 Task: Locate the nearest public gardens to Atlanta, Georgia, and Birmingham, Alabama.
Action: Mouse moved to (203, 105)
Screenshot: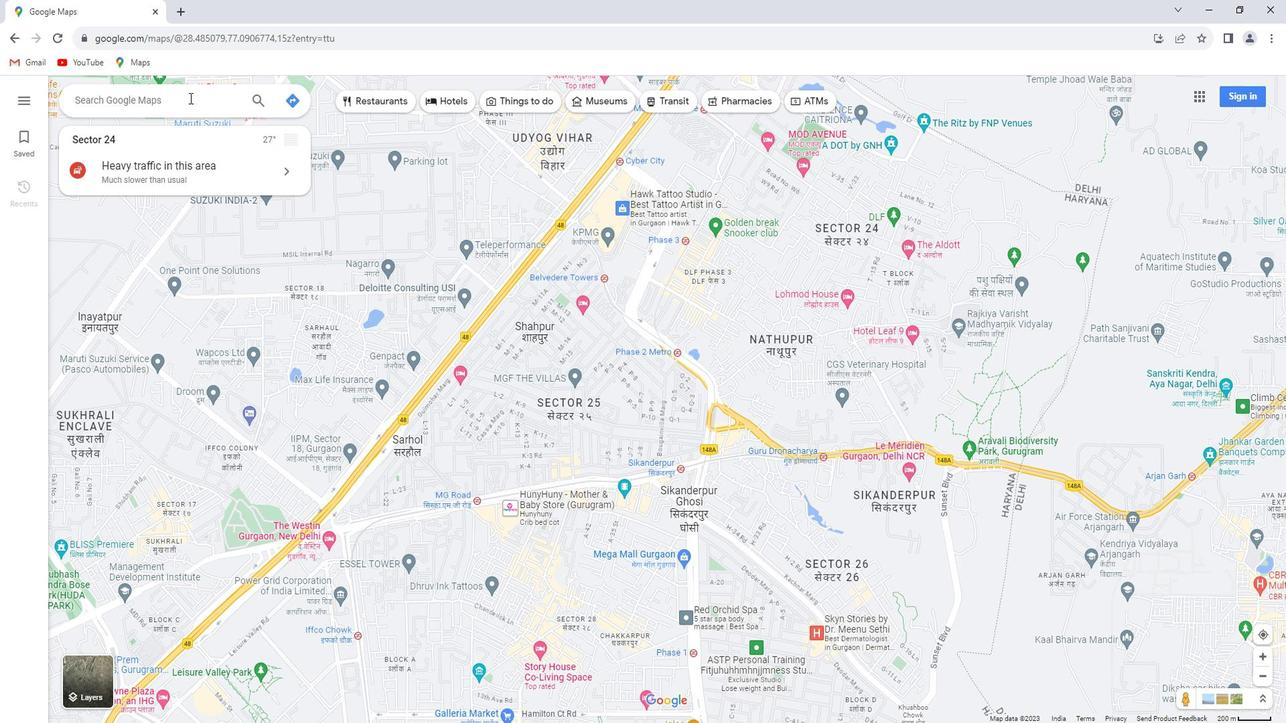 
Action: Key pressed <Key.shift>Atlantaa,<Key.space><Key.shift>Georgia<Key.enter>
Screenshot: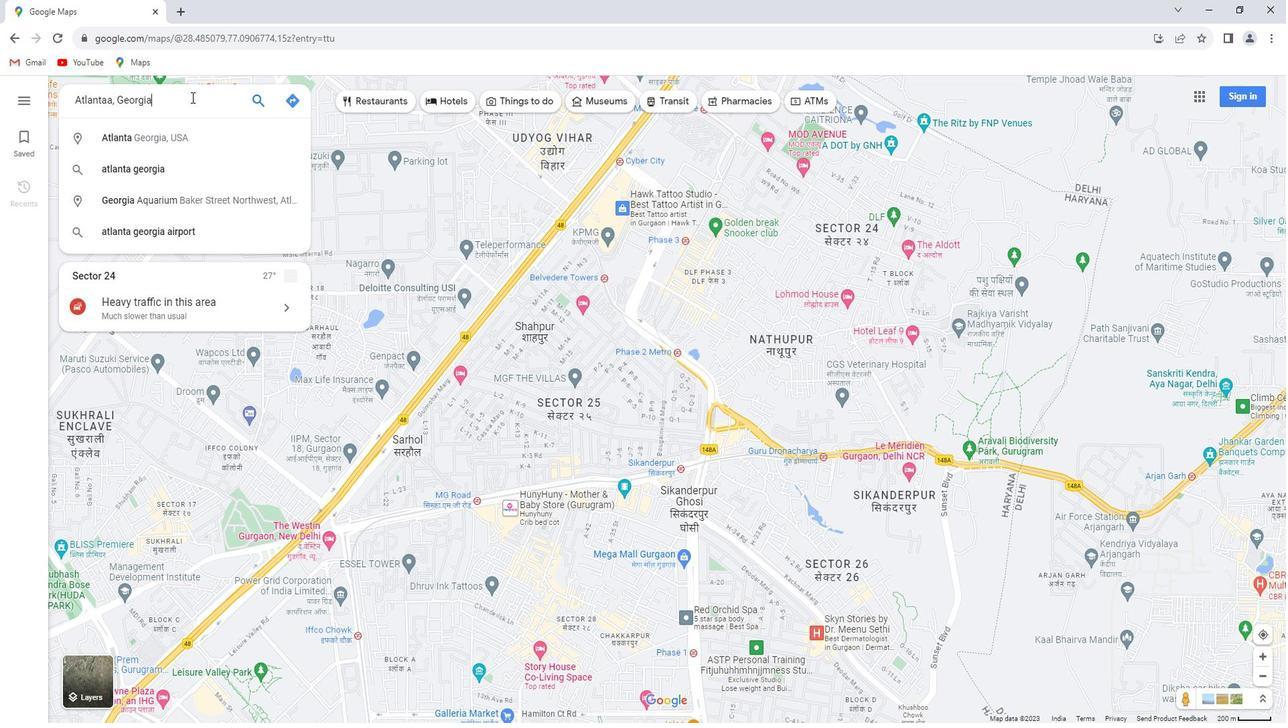 
Action: Mouse moved to (193, 336)
Screenshot: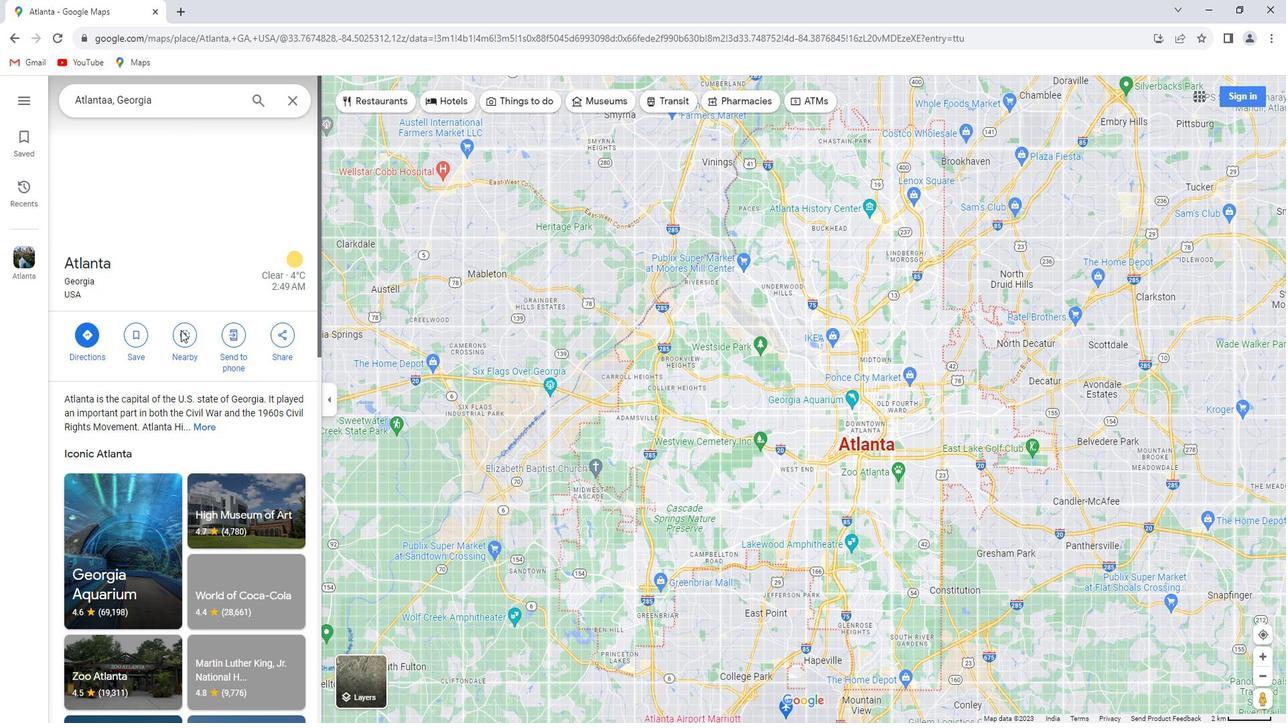
Action: Mouse pressed left at (193, 336)
Screenshot: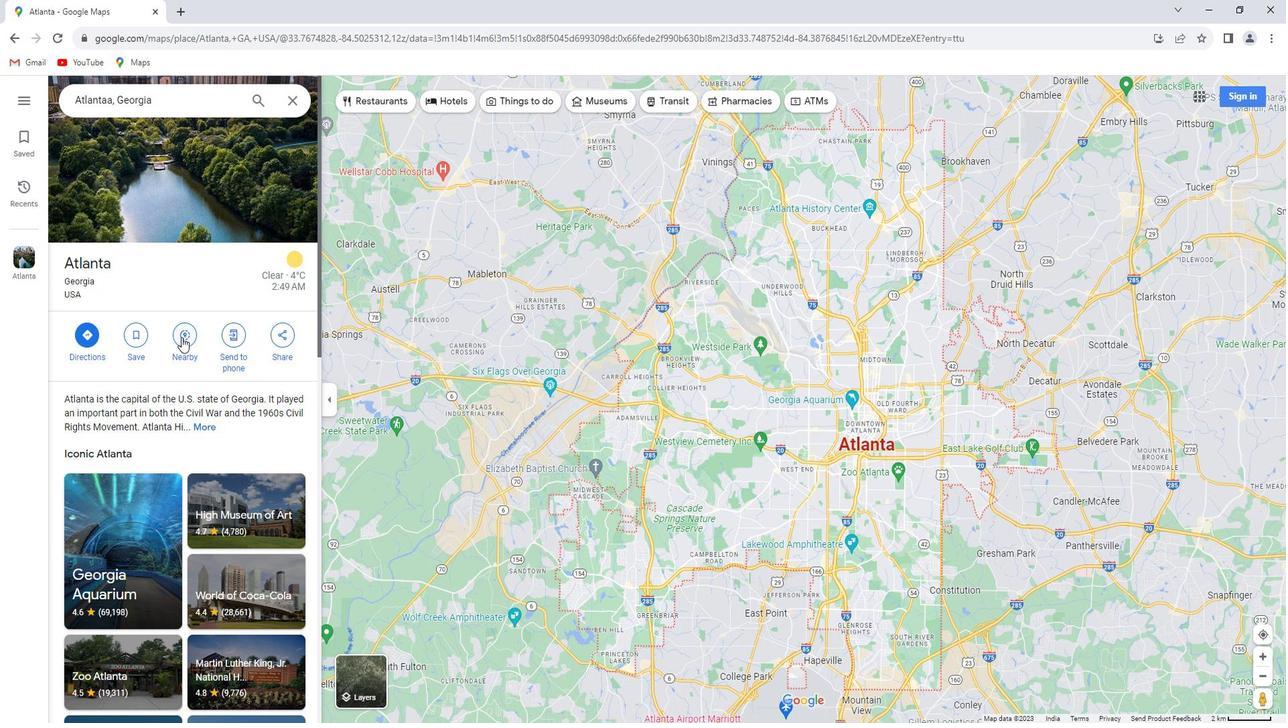 
Action: Key pressed public<Key.space>gardens
Screenshot: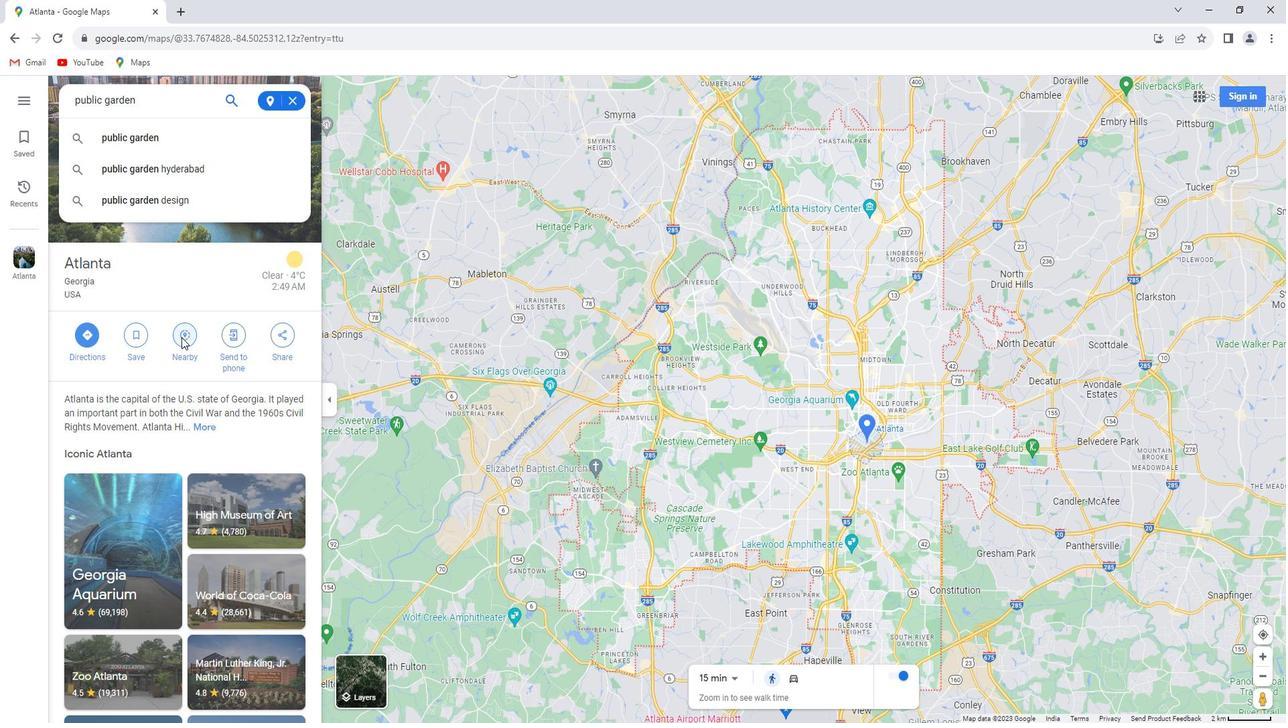 
Action: Mouse moved to (194, 340)
Screenshot: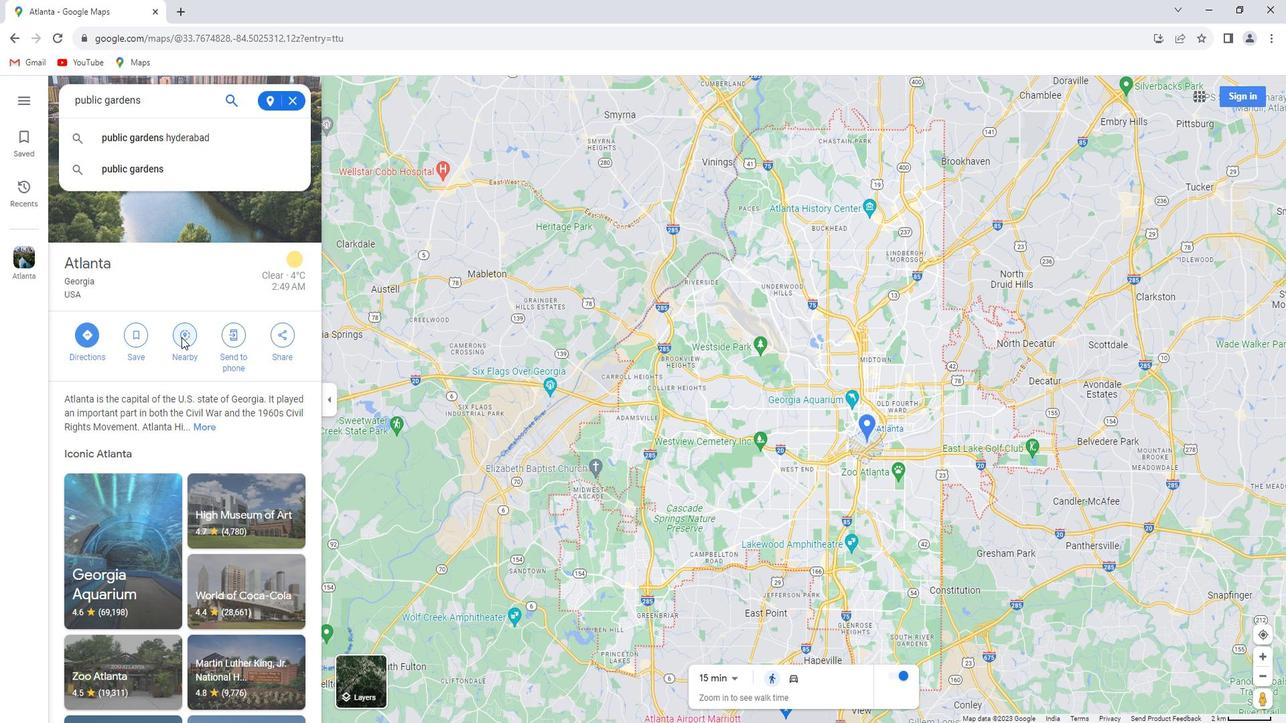 
Action: Key pressed <Key.enter>
Screenshot: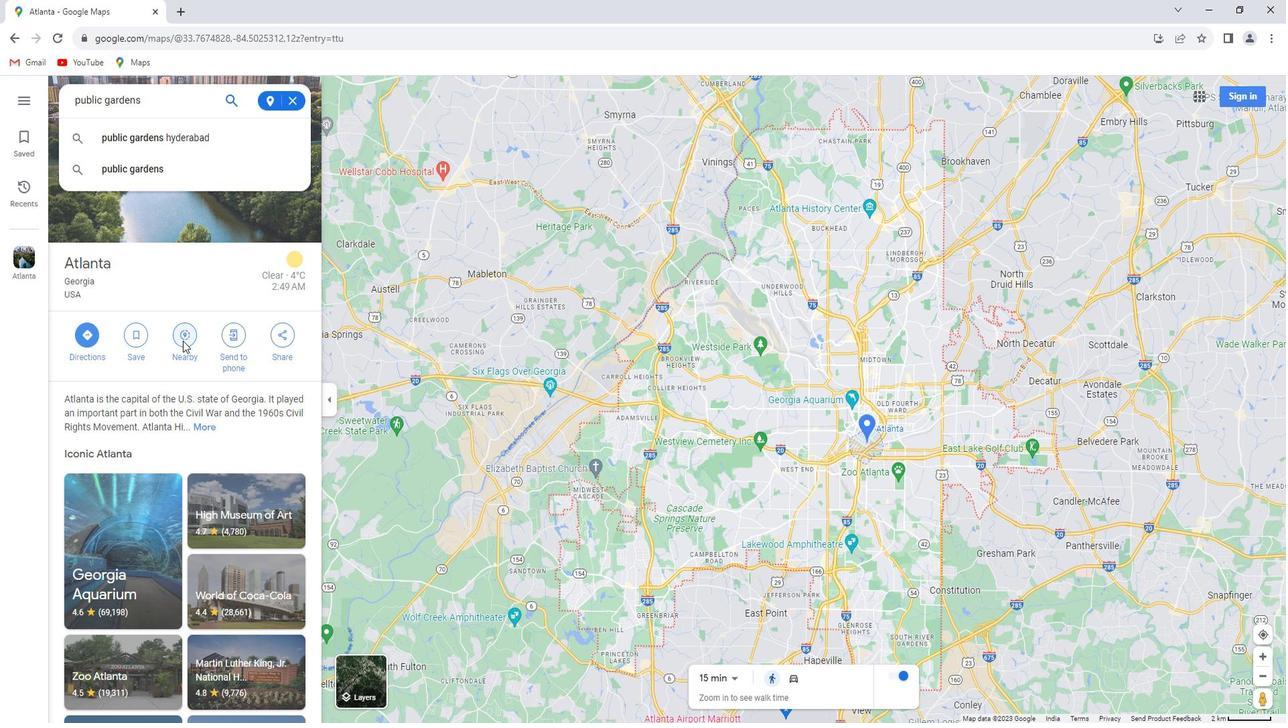 
Action: Mouse moved to (193, 350)
Screenshot: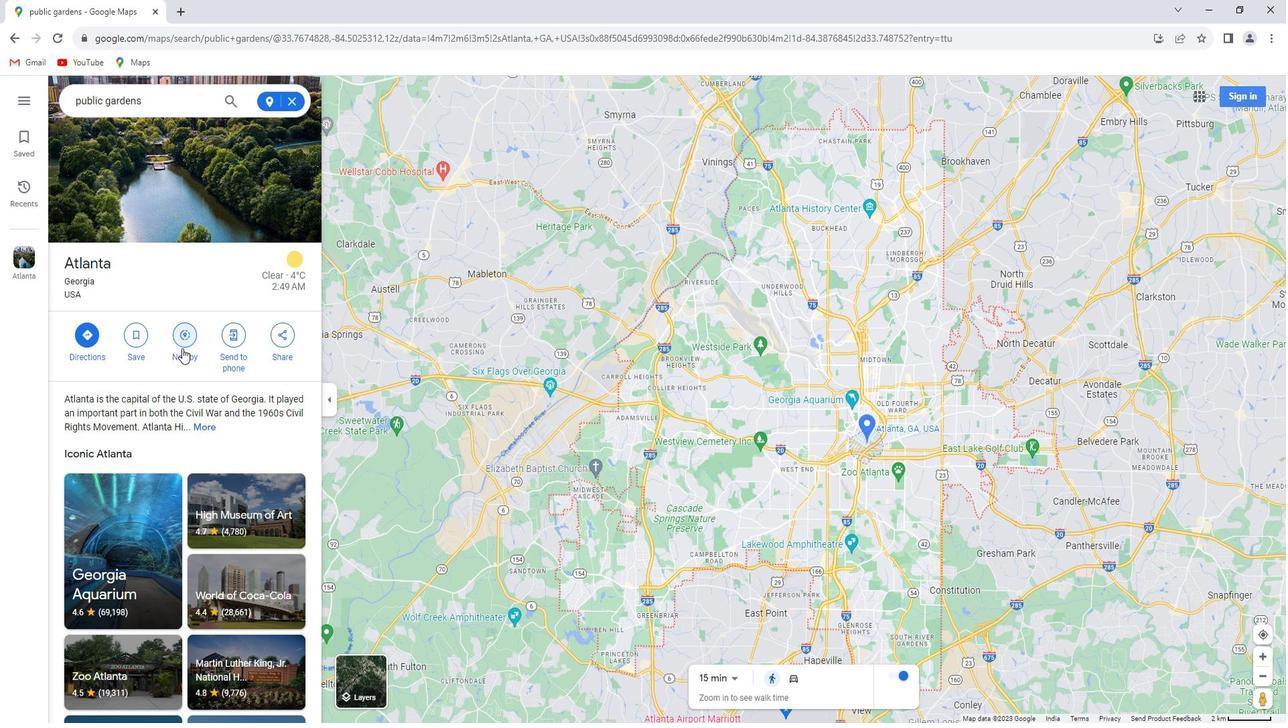 
Action: Mouse scrolled (193, 349) with delta (0, 0)
Screenshot: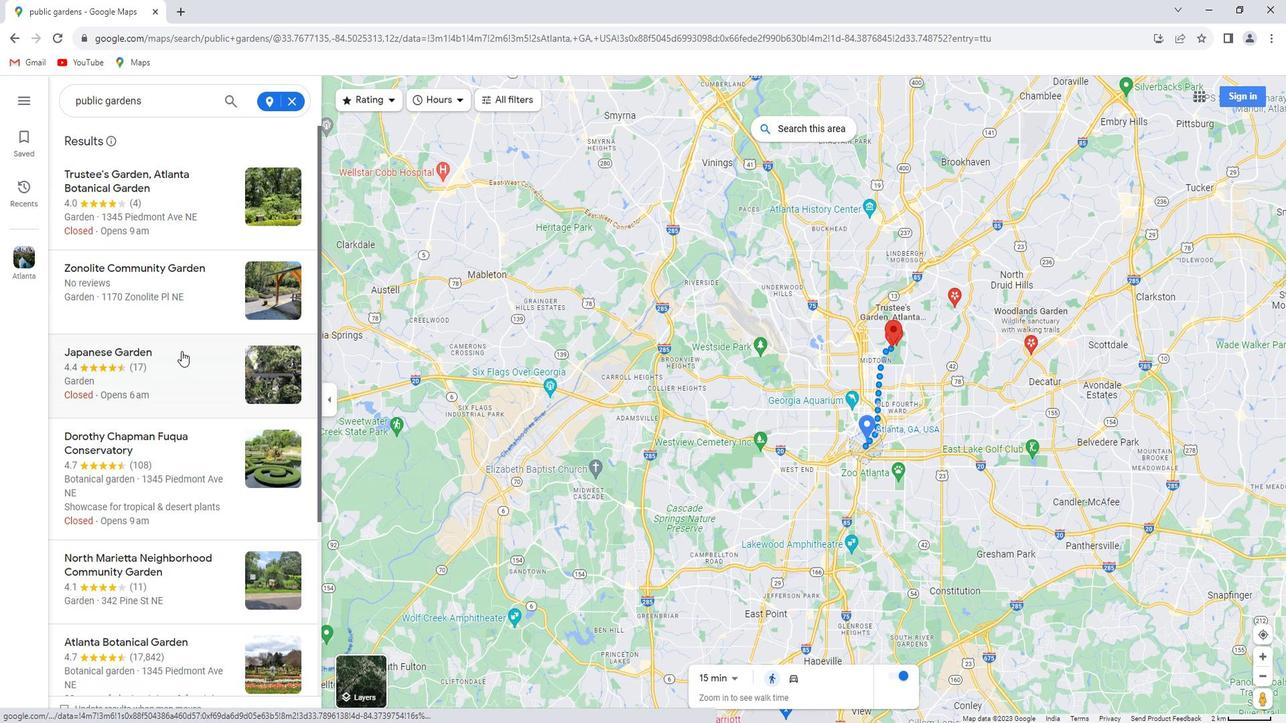 
Action: Mouse scrolled (193, 349) with delta (0, 0)
Screenshot: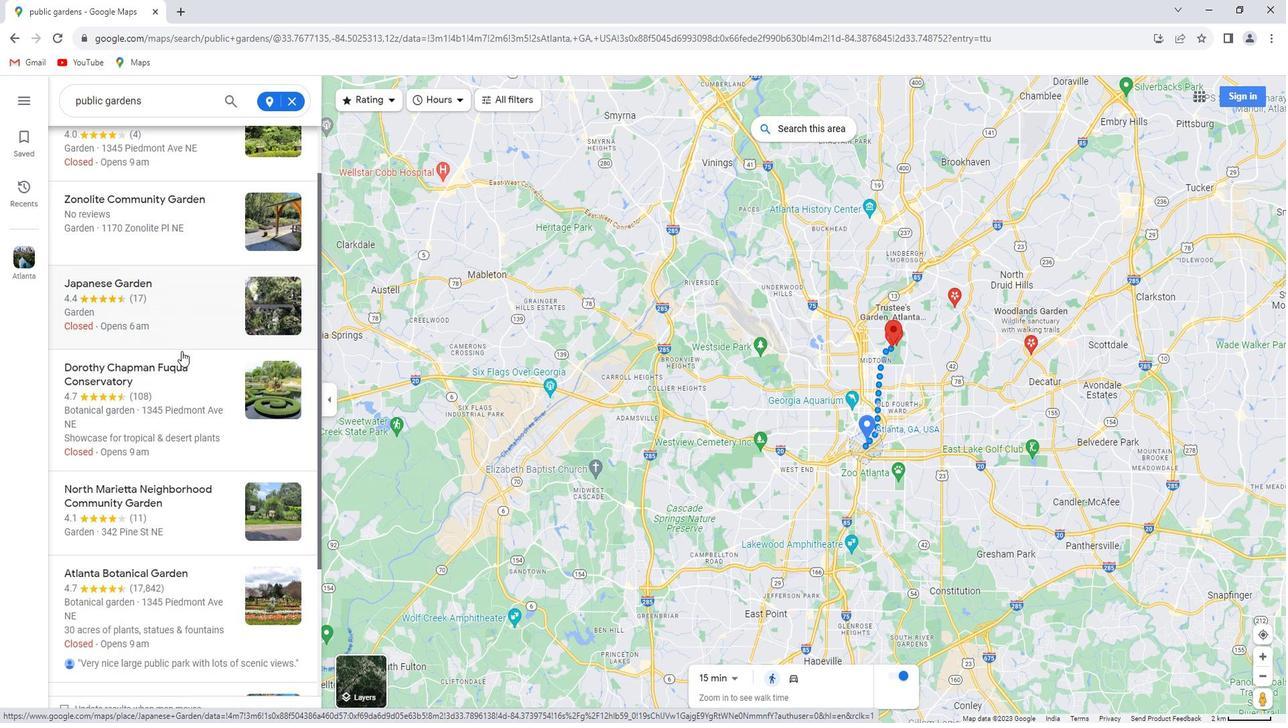 
Action: Mouse scrolled (193, 349) with delta (0, 0)
Screenshot: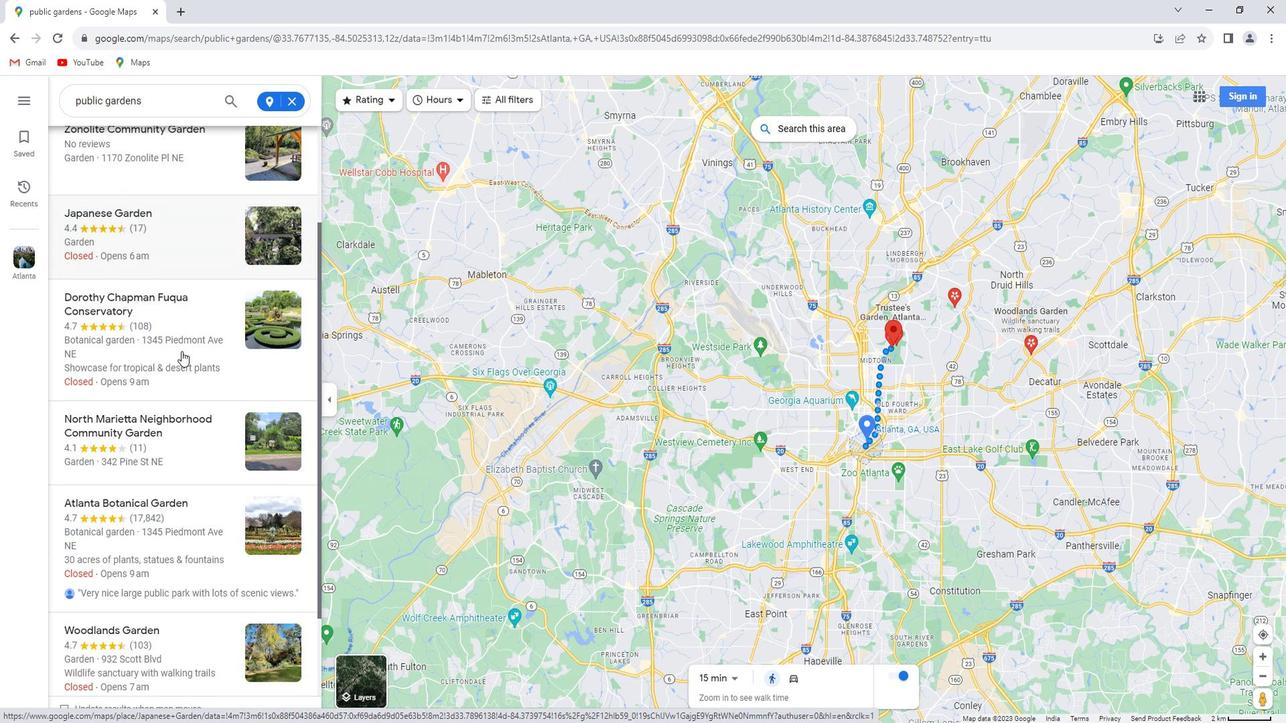 
Action: Mouse scrolled (193, 349) with delta (0, 0)
Screenshot: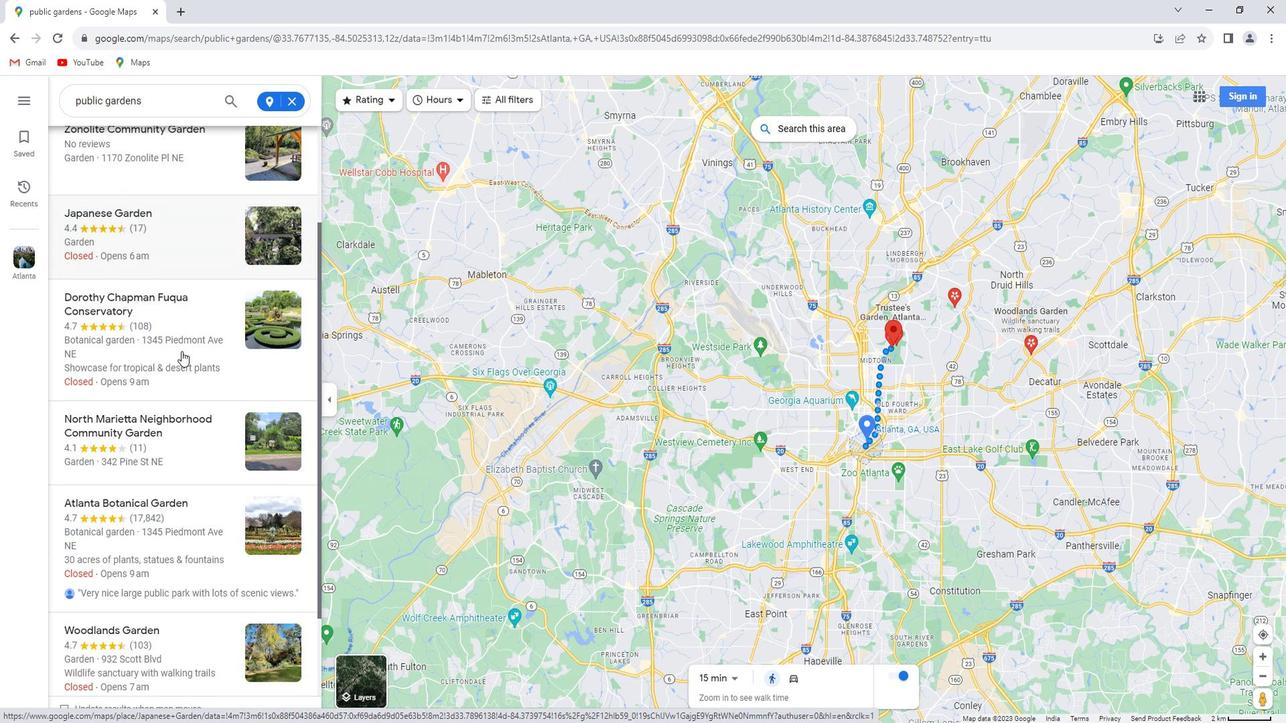 
Action: Mouse scrolled (193, 349) with delta (0, 0)
Screenshot: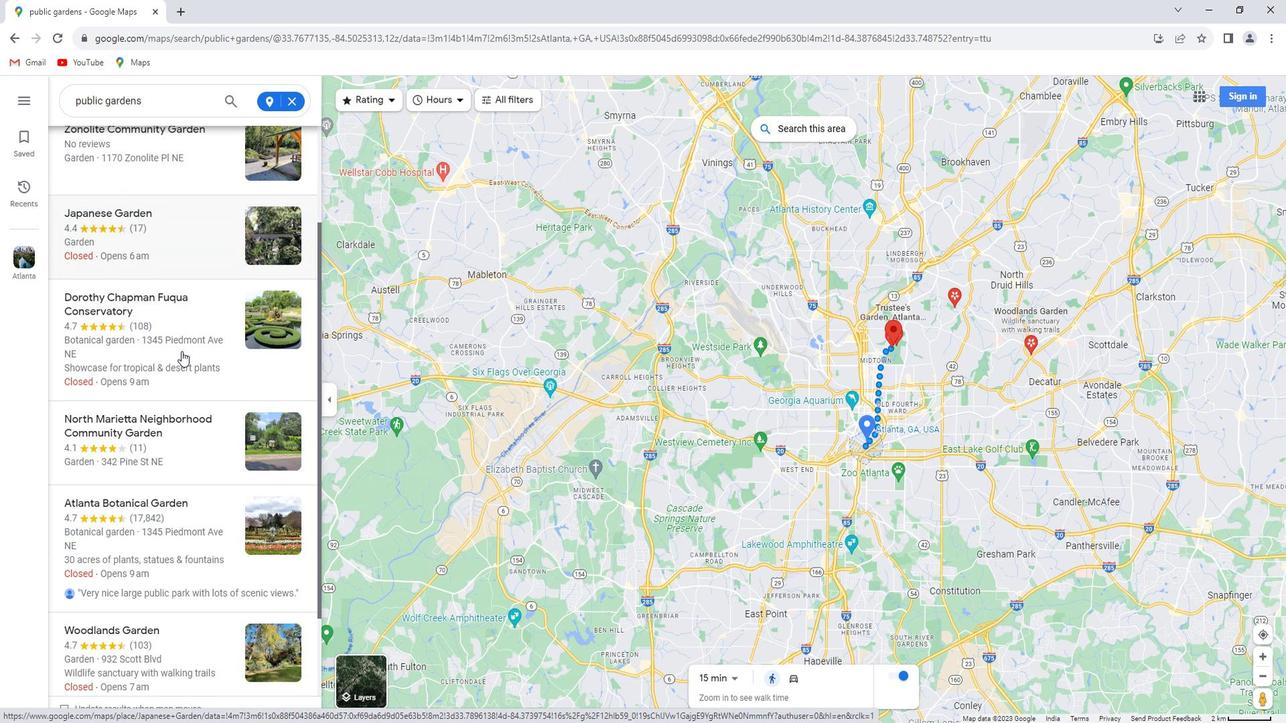 
Action: Mouse moved to (193, 352)
Screenshot: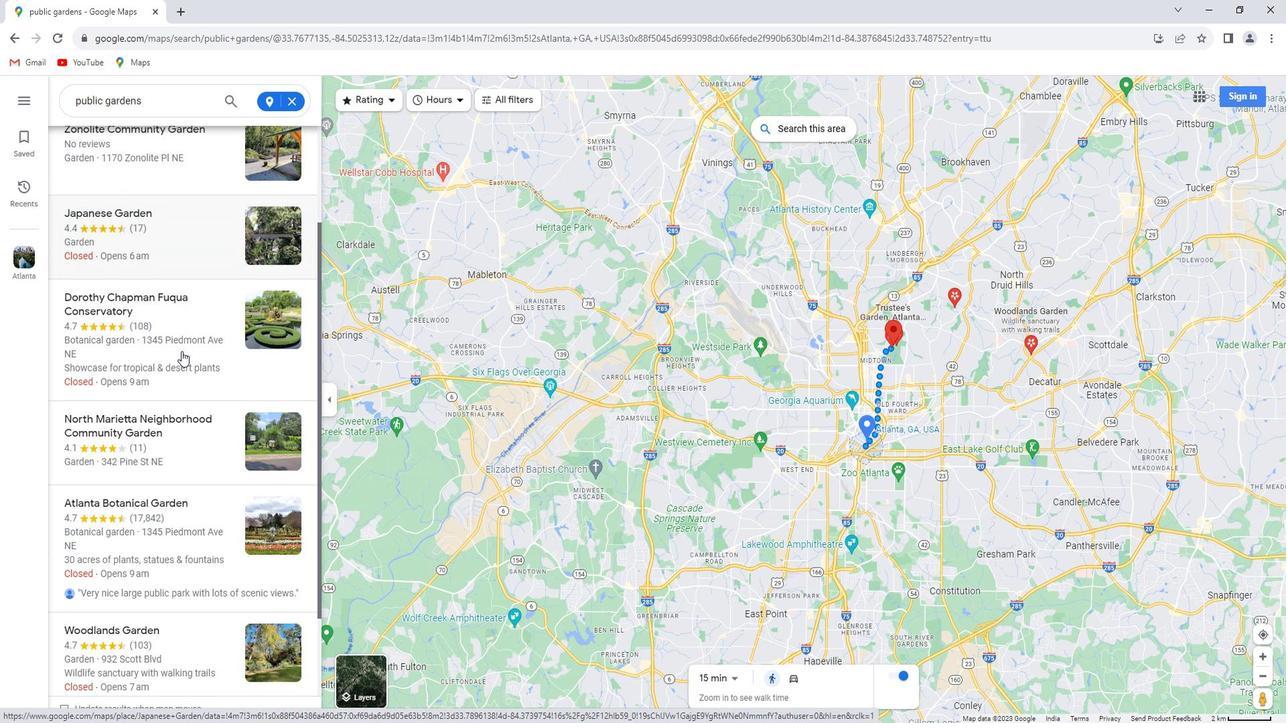 
Action: Mouse scrolled (193, 351) with delta (0, 0)
Screenshot: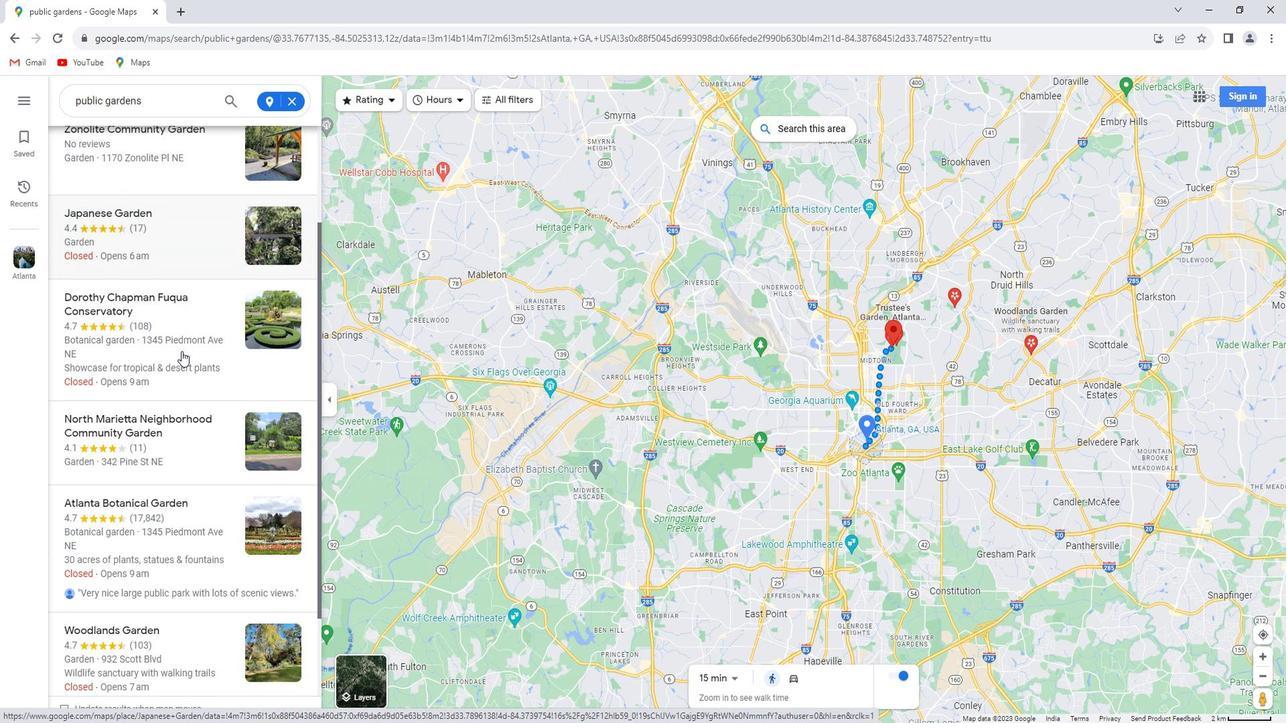 
Action: Mouse scrolled (193, 351) with delta (0, 0)
Screenshot: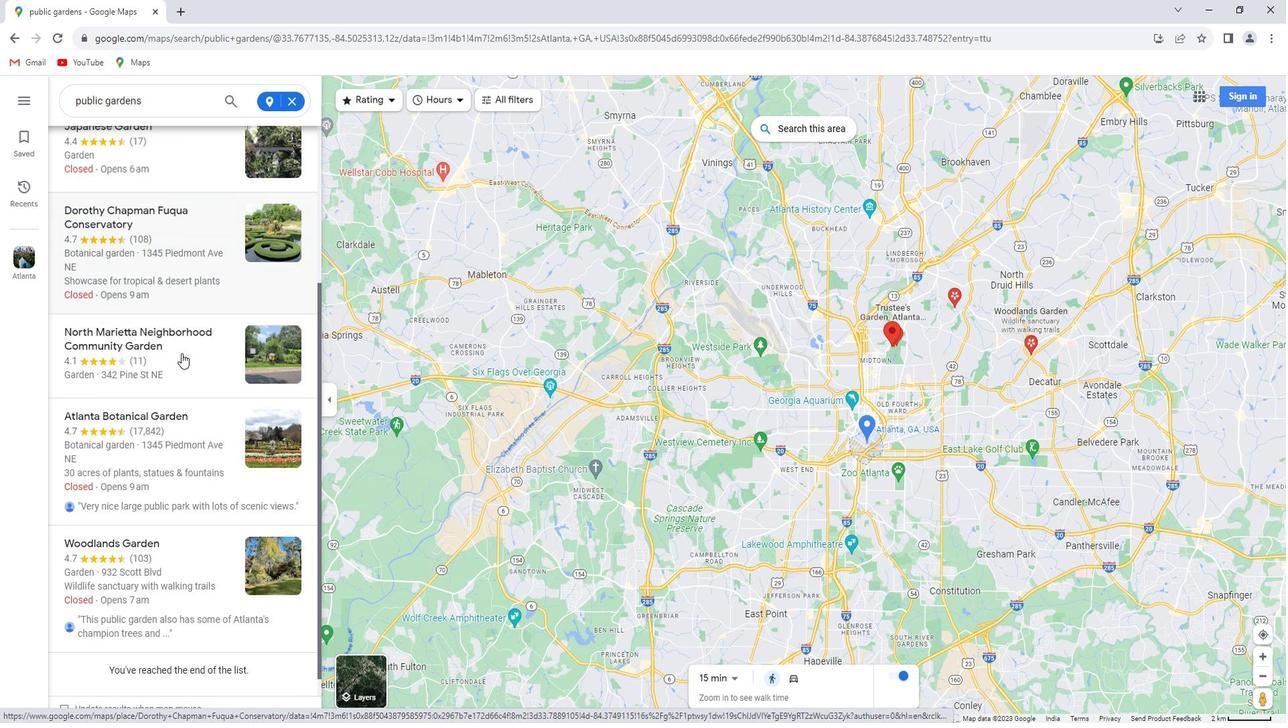 
Action: Mouse scrolled (193, 351) with delta (0, 0)
Screenshot: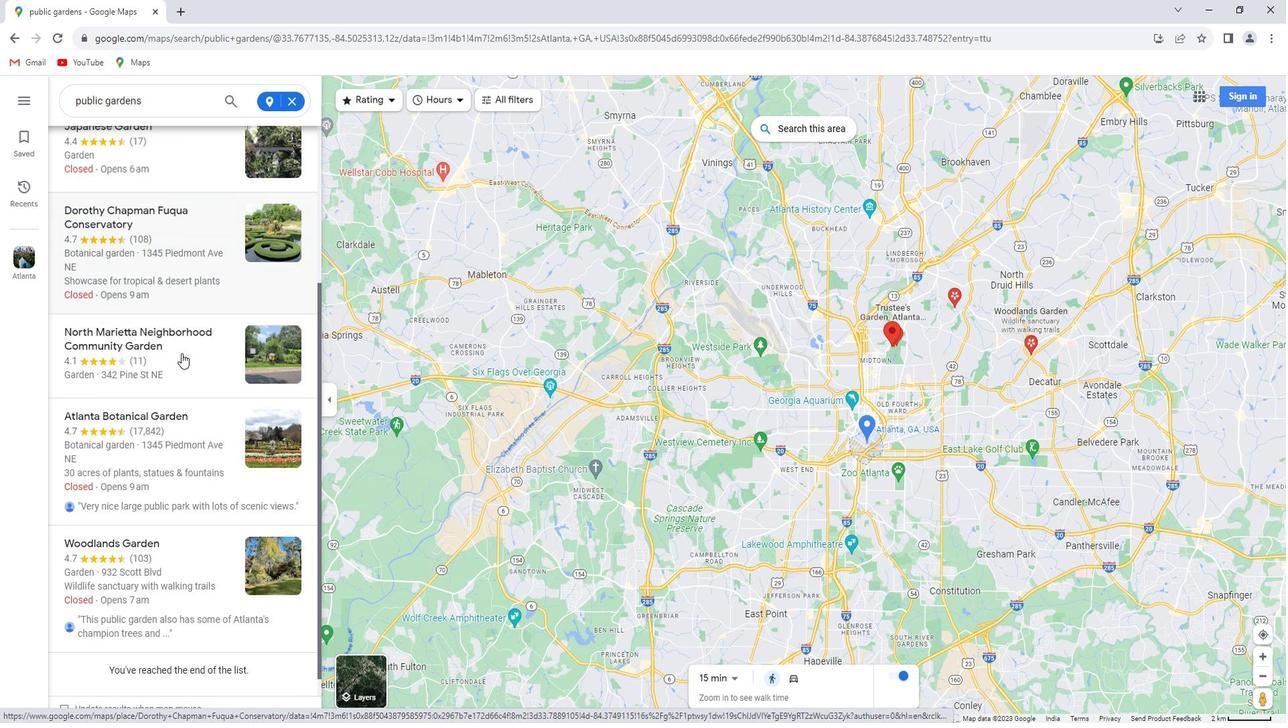
Action: Mouse scrolled (193, 351) with delta (0, 0)
Screenshot: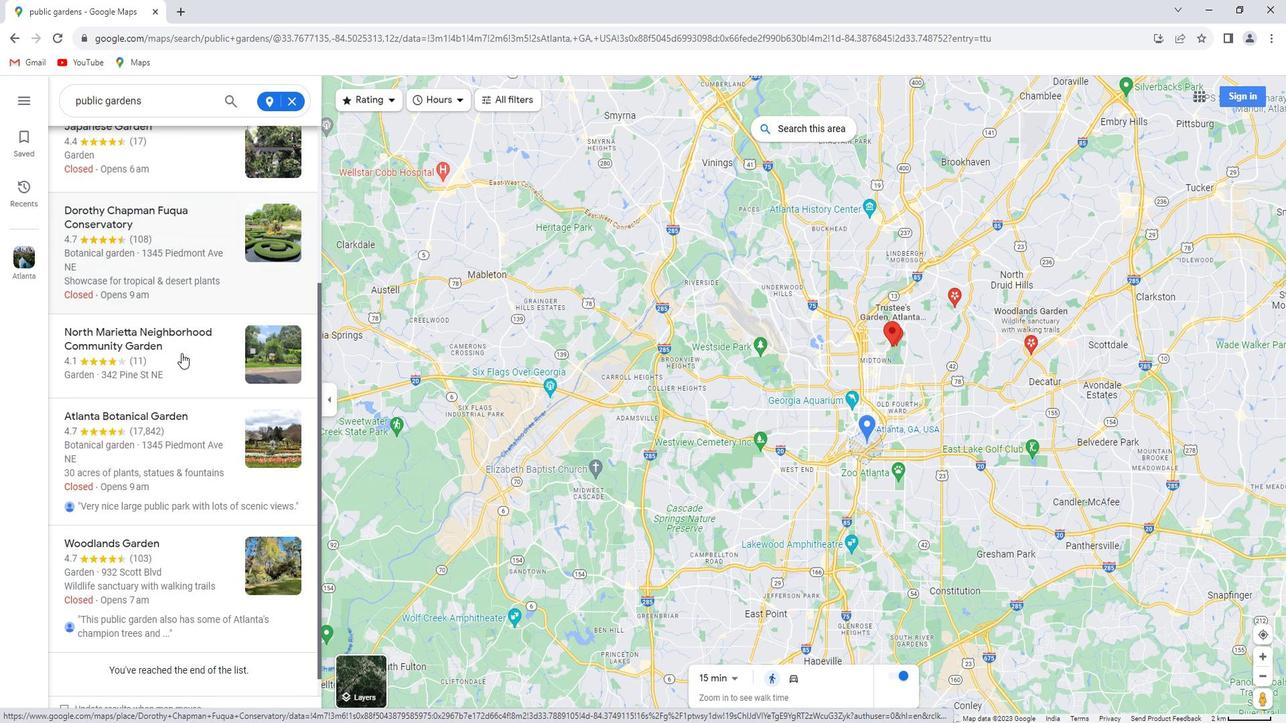
Action: Mouse scrolled (193, 352) with delta (0, 0)
Screenshot: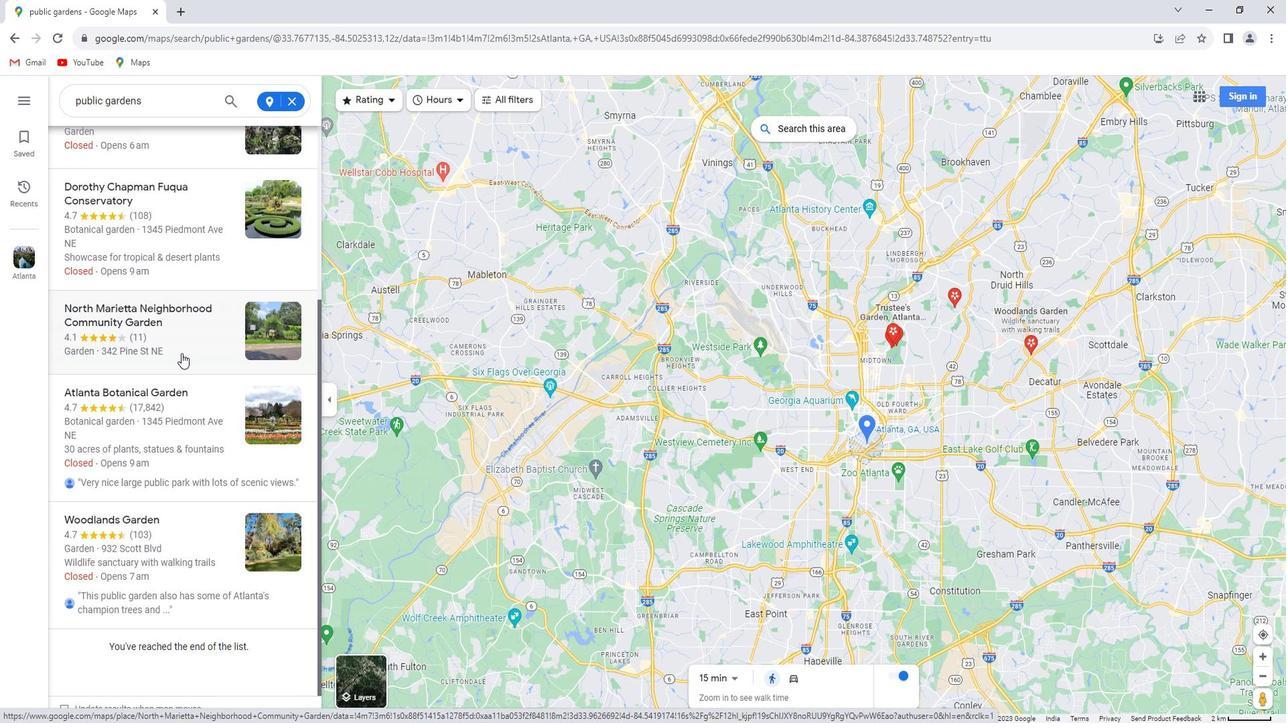 
Action: Mouse scrolled (193, 352) with delta (0, 0)
Screenshot: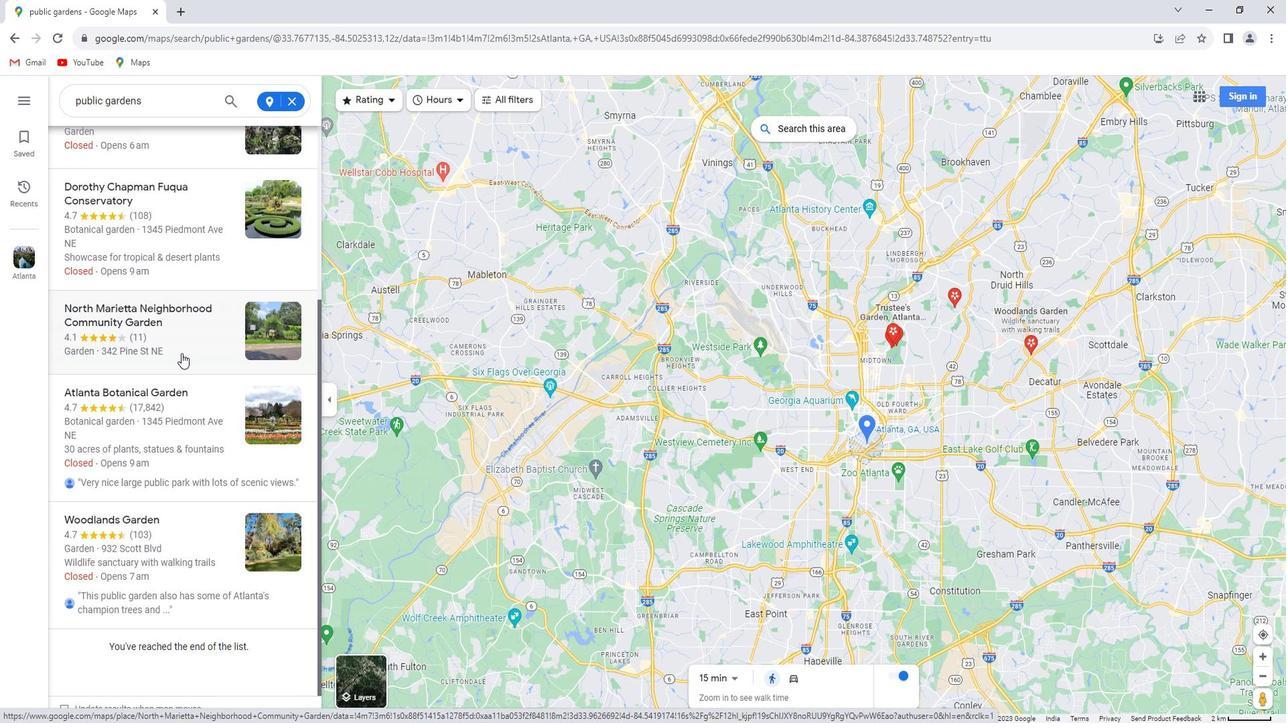 
Action: Mouse scrolled (193, 352) with delta (0, 0)
Screenshot: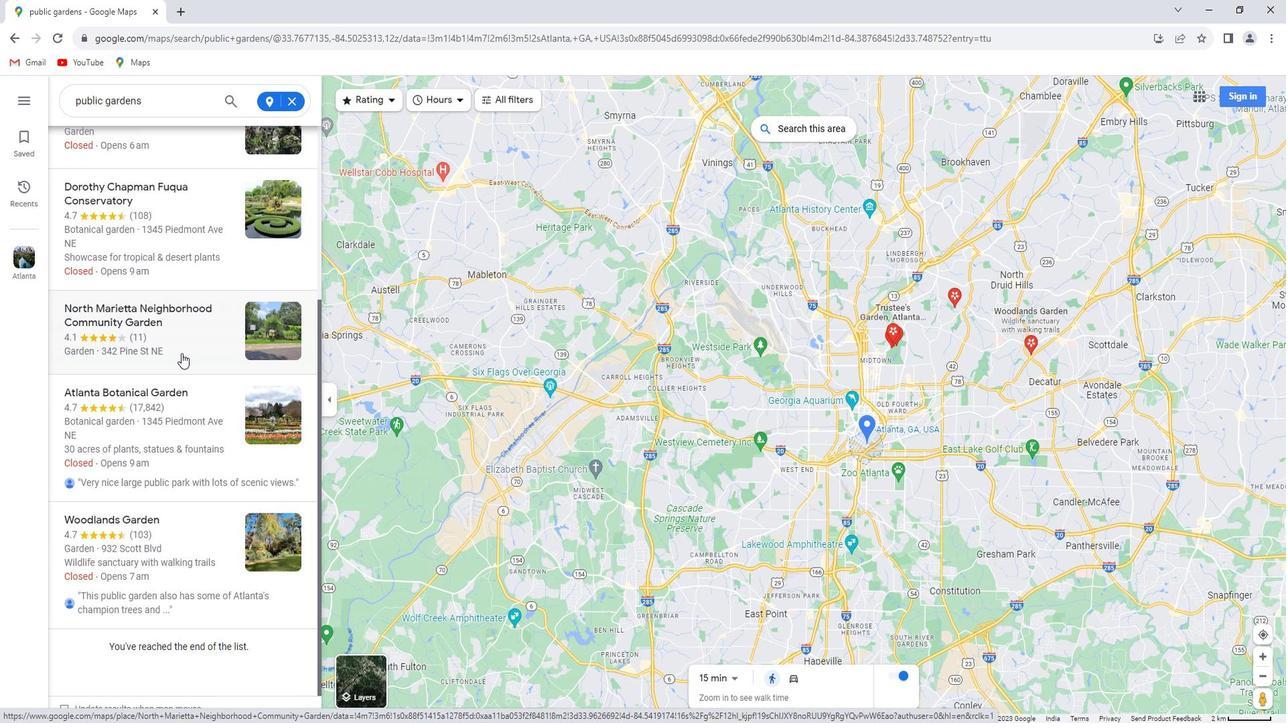 
Action: Mouse moved to (193, 352)
Screenshot: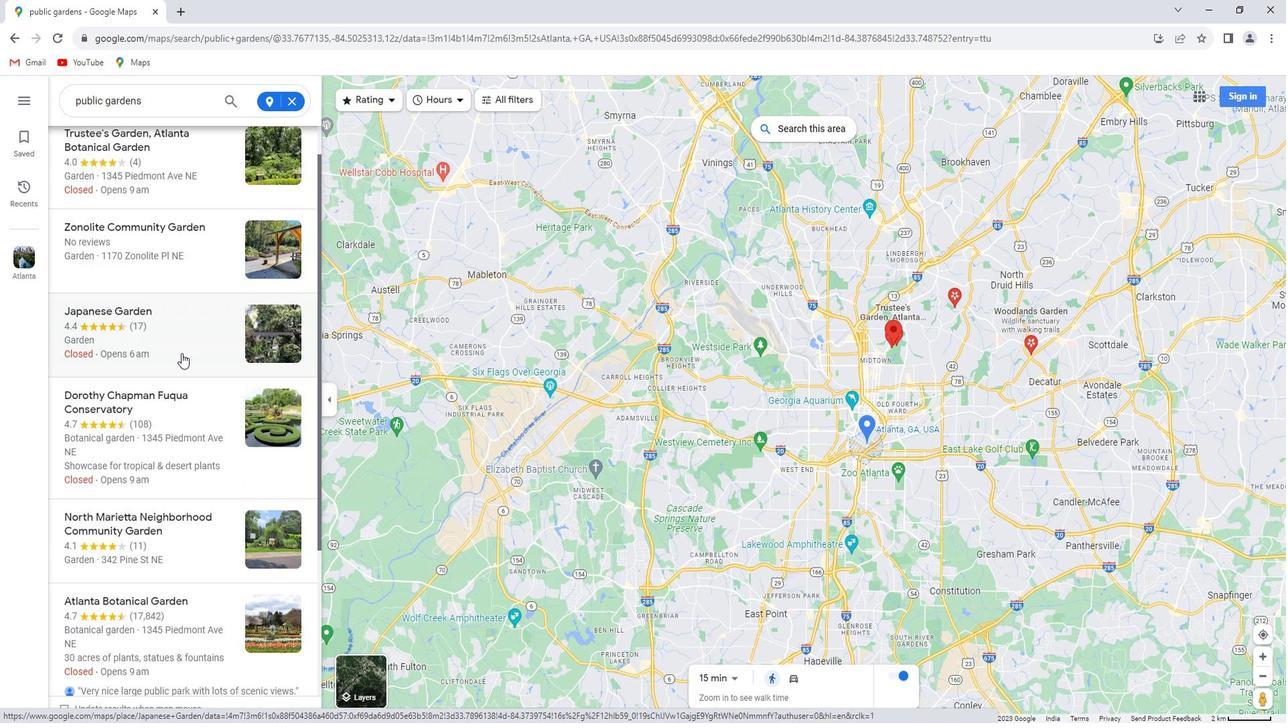 
Action: Mouse scrolled (193, 353) with delta (0, 0)
Screenshot: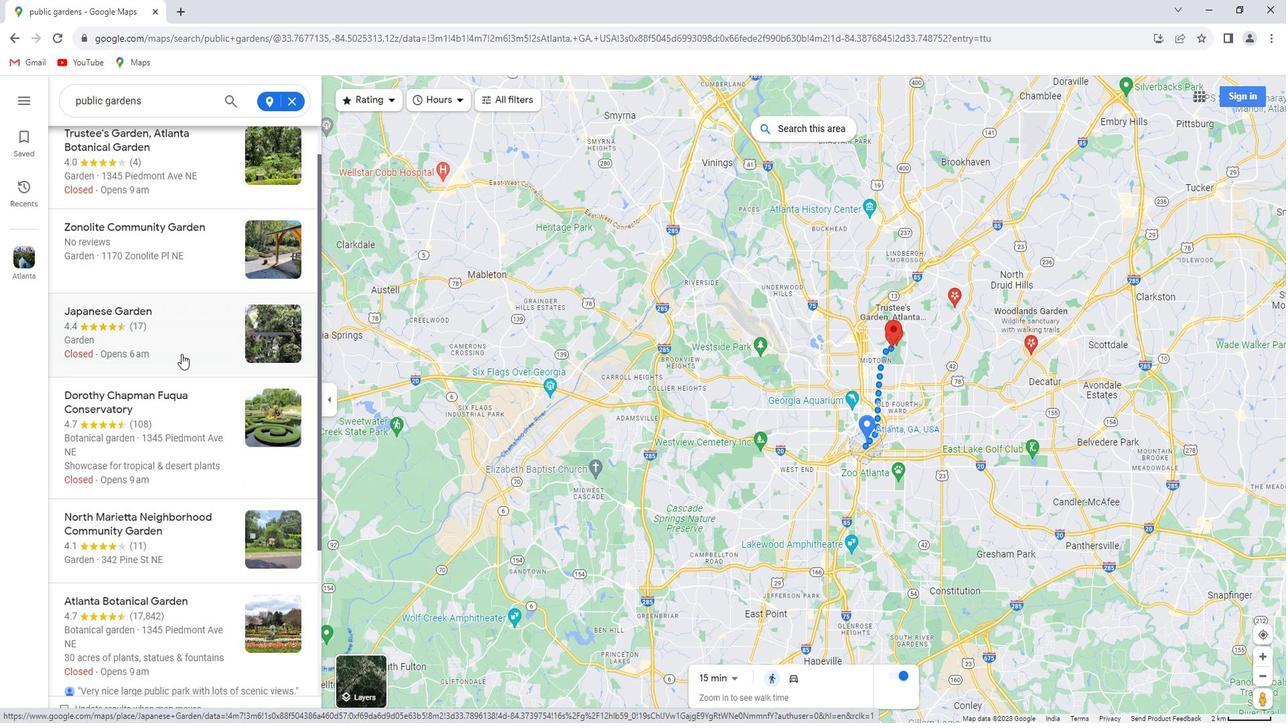 
Action: Mouse scrolled (193, 353) with delta (0, 0)
Screenshot: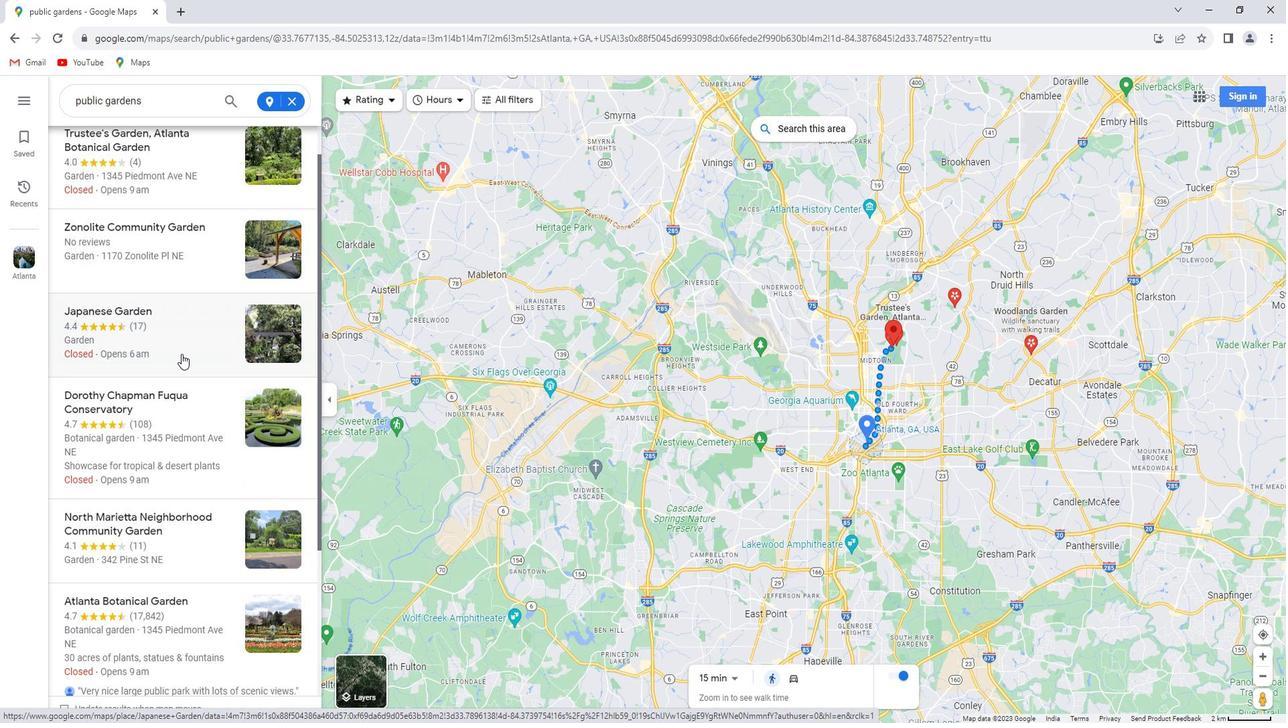 
Action: Mouse scrolled (193, 353) with delta (0, 0)
Screenshot: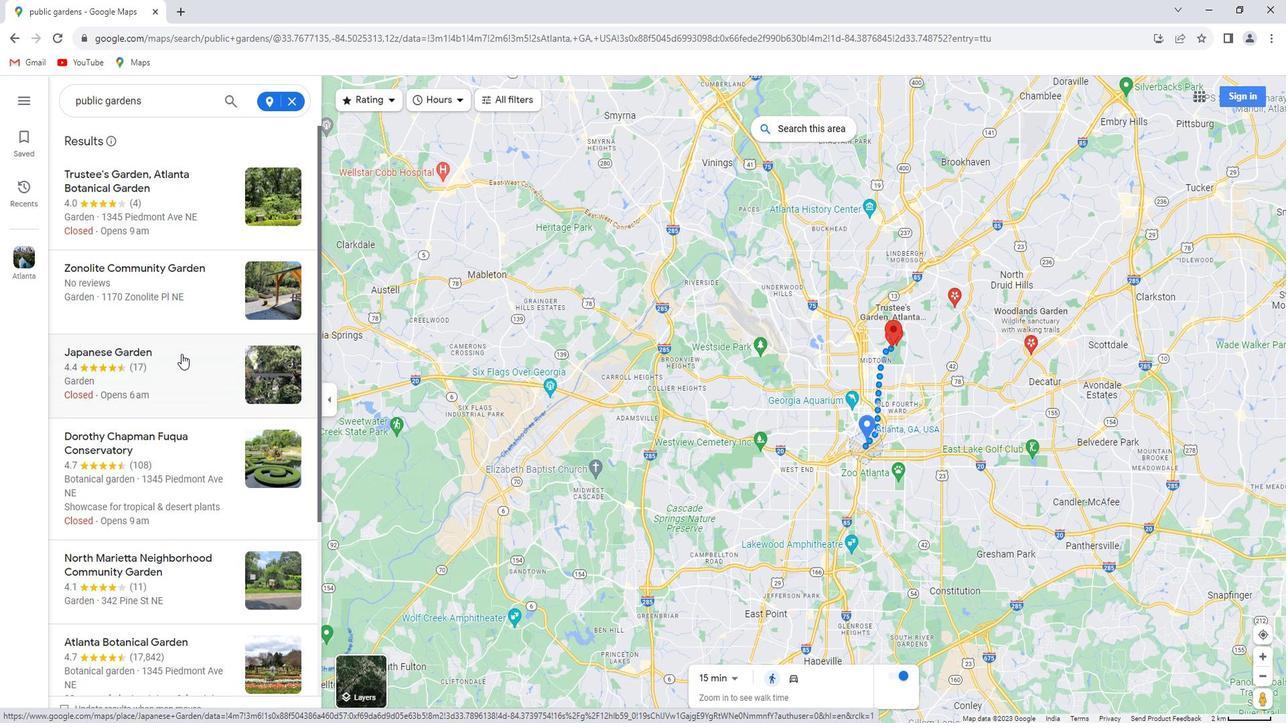 
Action: Mouse scrolled (193, 353) with delta (0, 0)
Screenshot: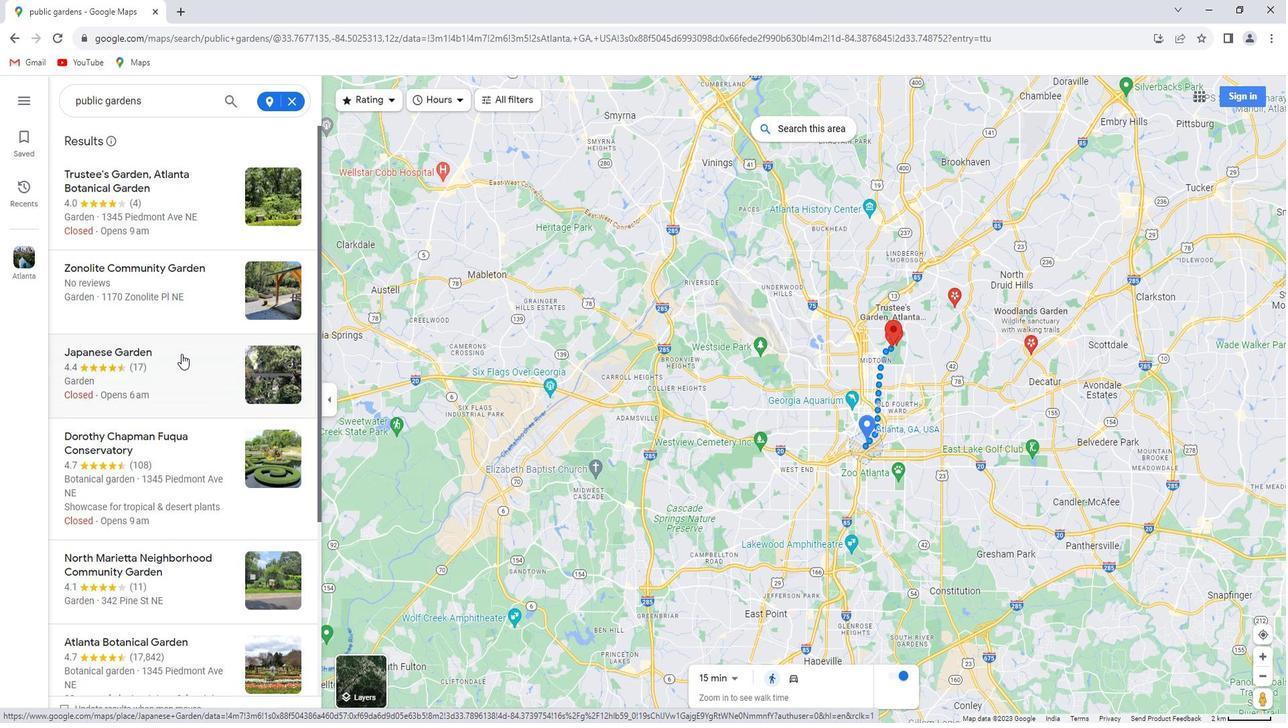 
Action: Mouse moved to (308, 109)
Screenshot: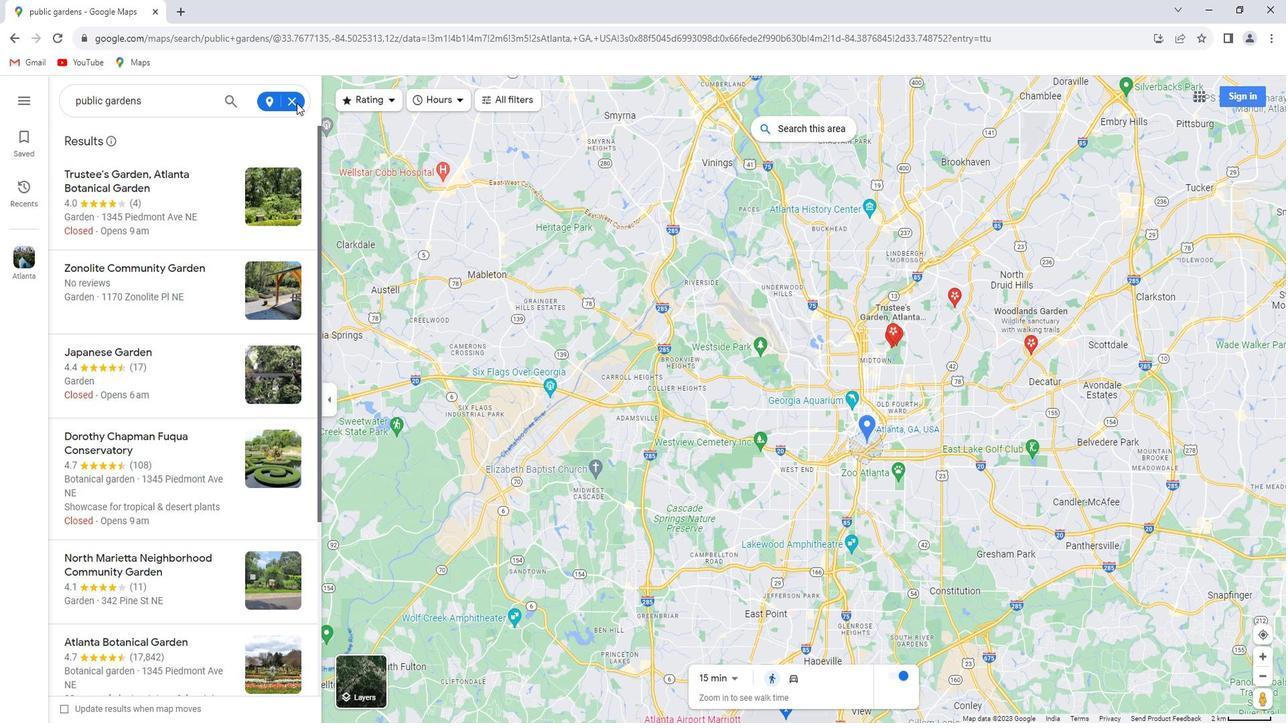 
Action: Mouse pressed left at (308, 109)
Screenshot: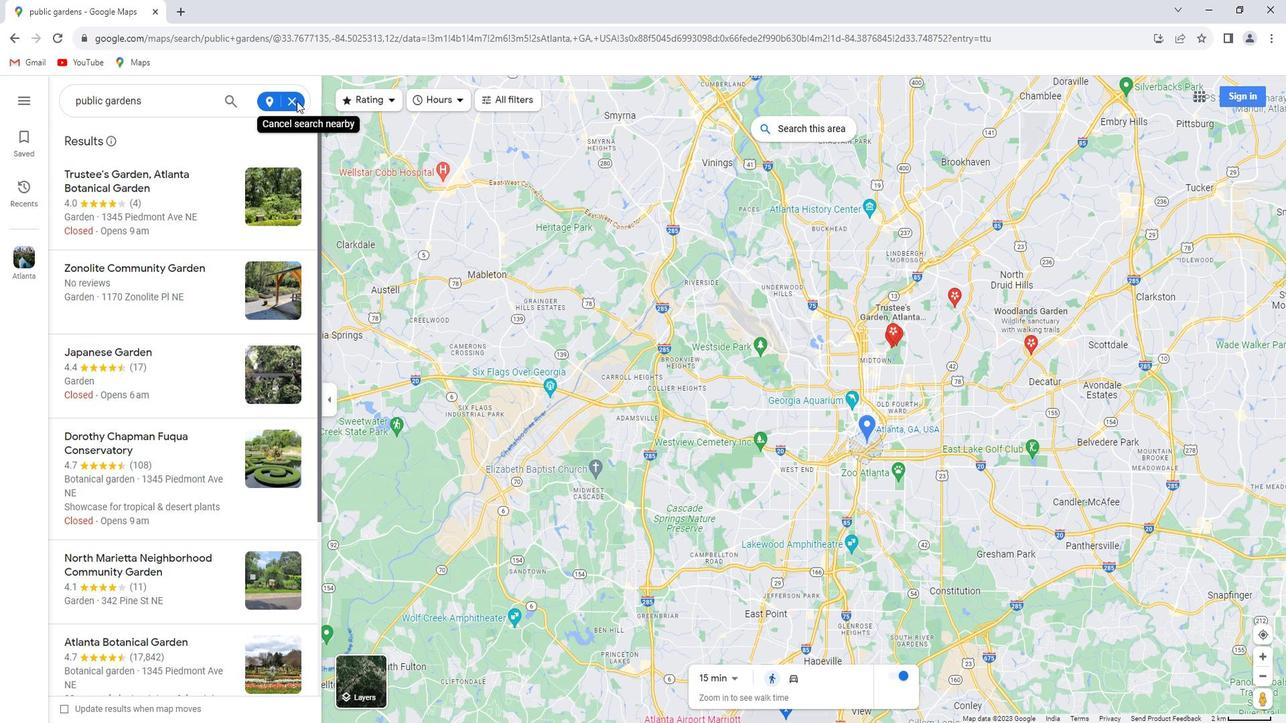 
Action: Mouse moved to (306, 105)
Screenshot: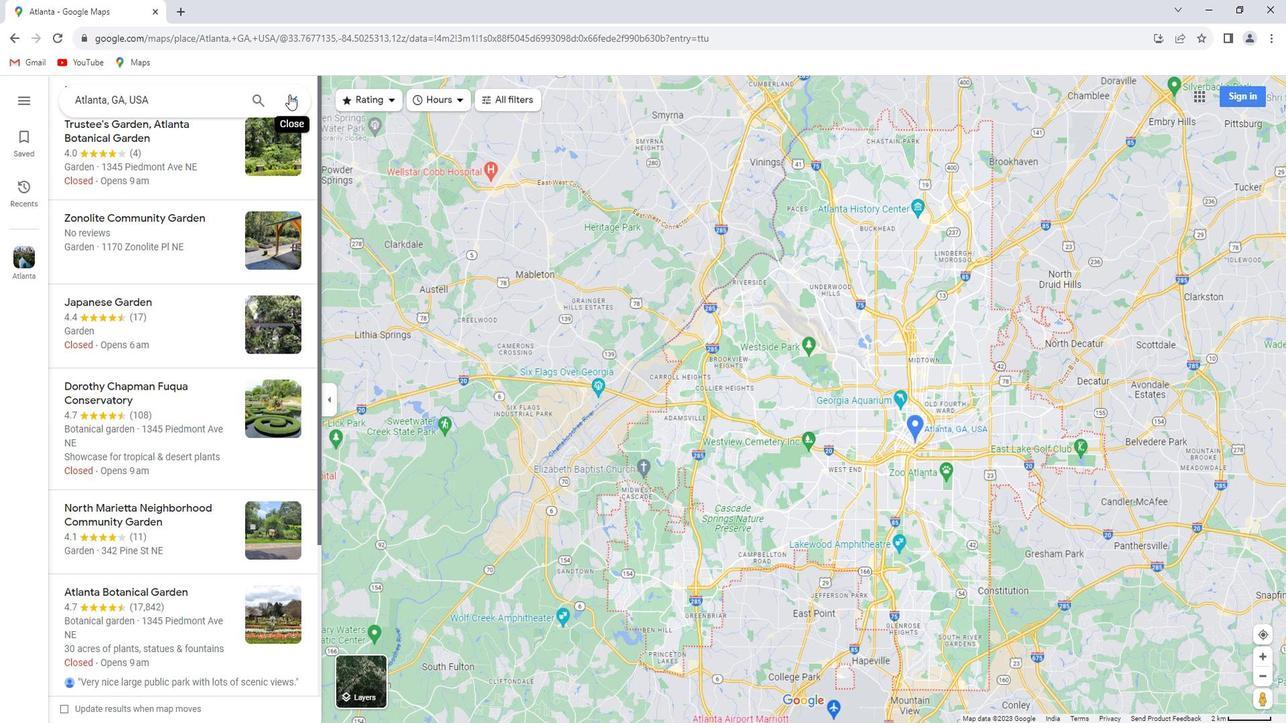 
Action: Mouse pressed left at (306, 105)
Screenshot: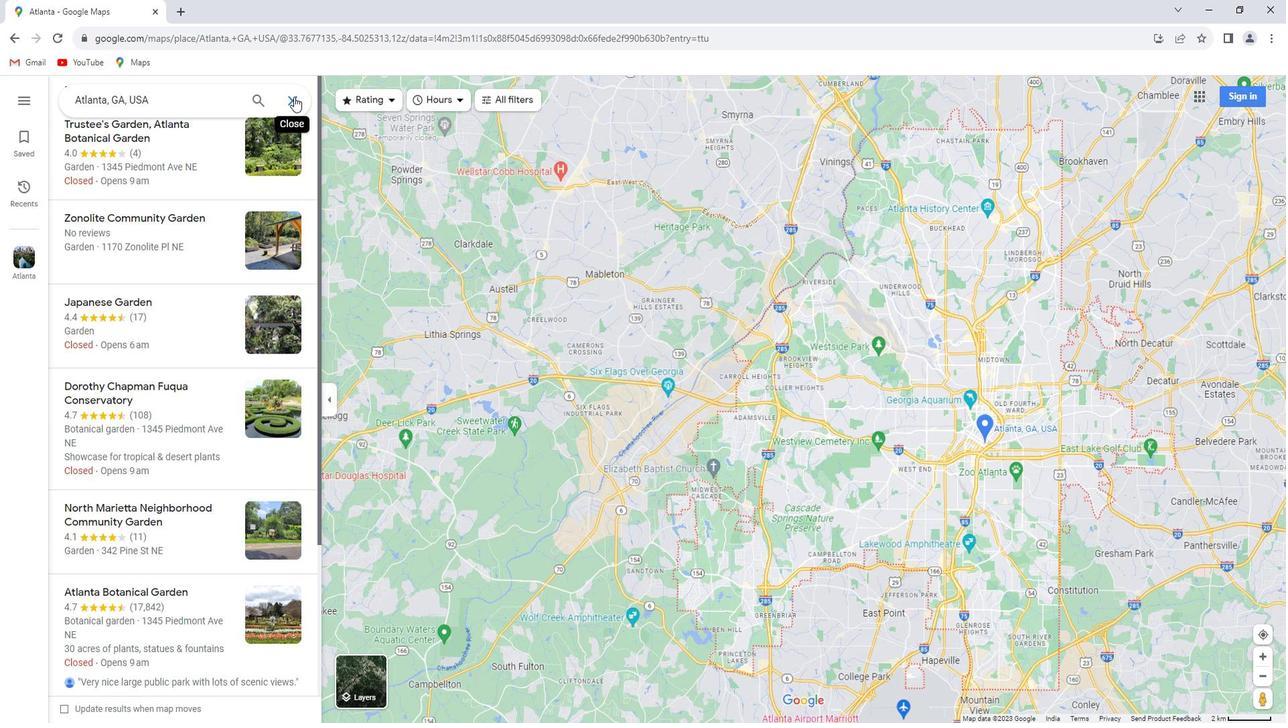 
Action: Mouse moved to (196, 107)
Screenshot: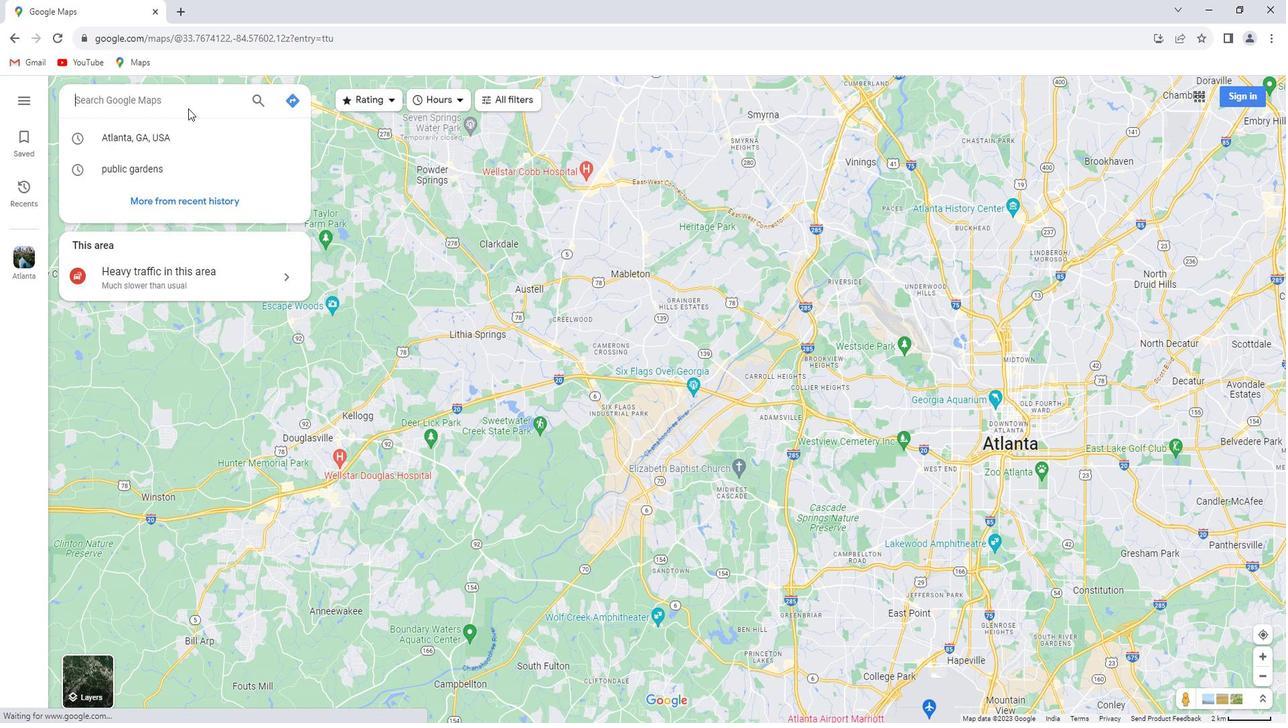 
Action: Key pressed <Key.shift>M<Key.backspace><Key.shift>Brimingham,<Key.space><Key.shift>Alabama<Key.enter>
Screenshot: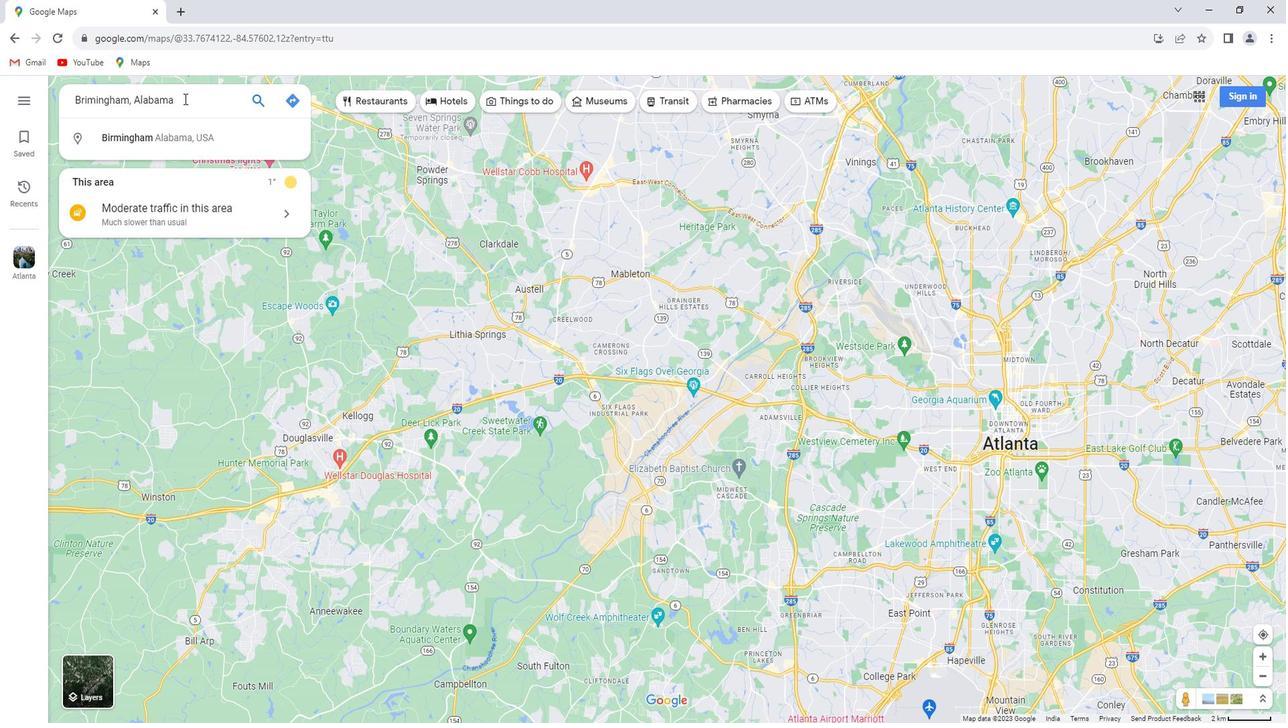 
Action: Mouse moved to (201, 338)
Screenshot: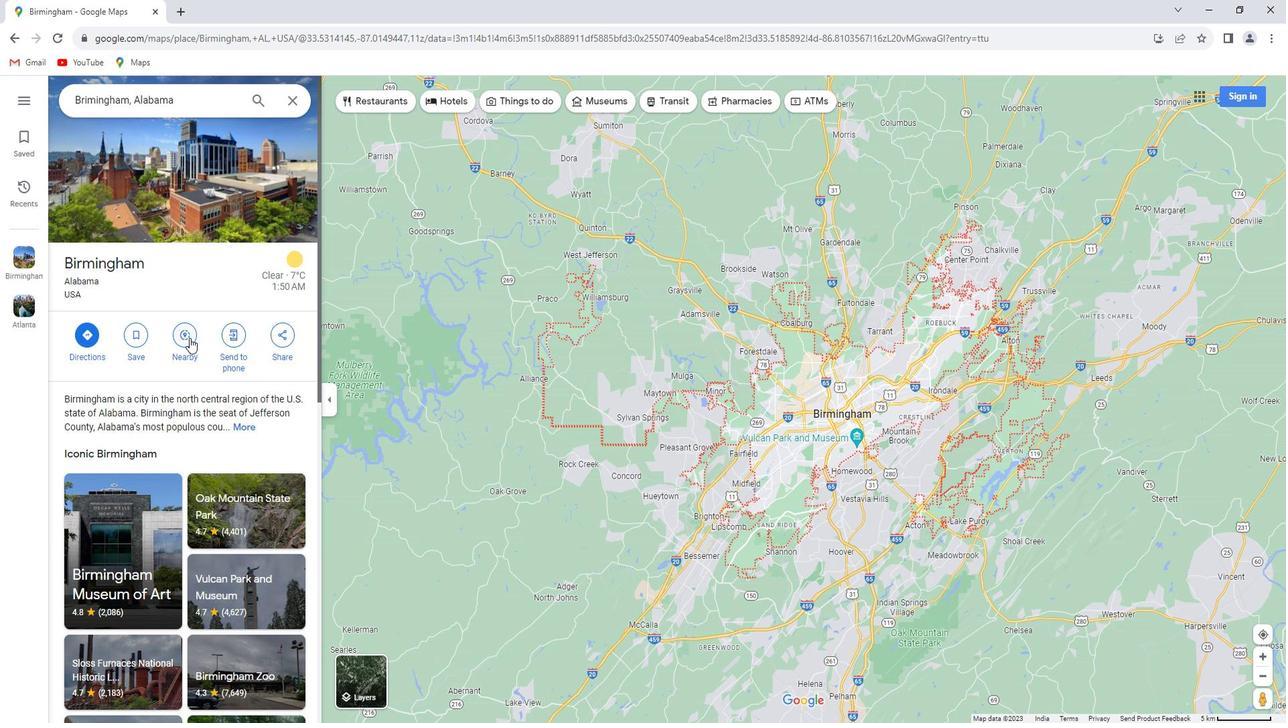 
Action: Mouse pressed left at (201, 338)
Screenshot: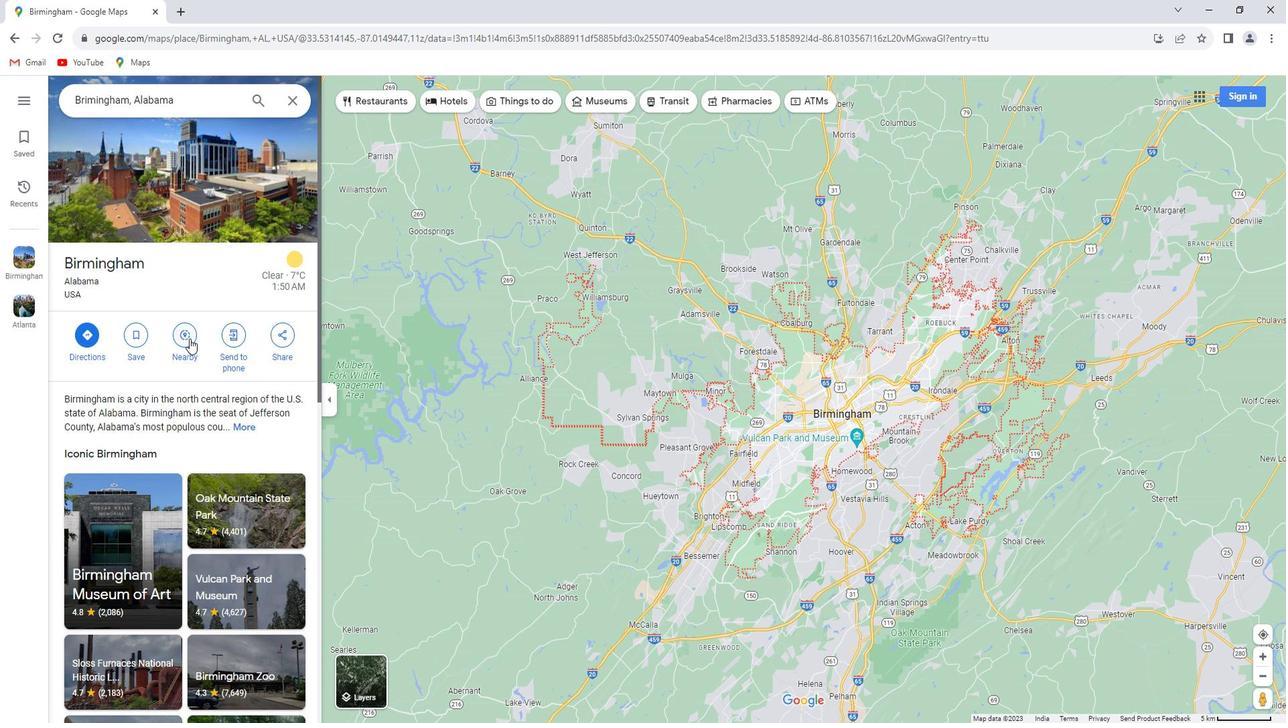 
Action: Key pressed public<Key.space>gardens<Key.enter>
Screenshot: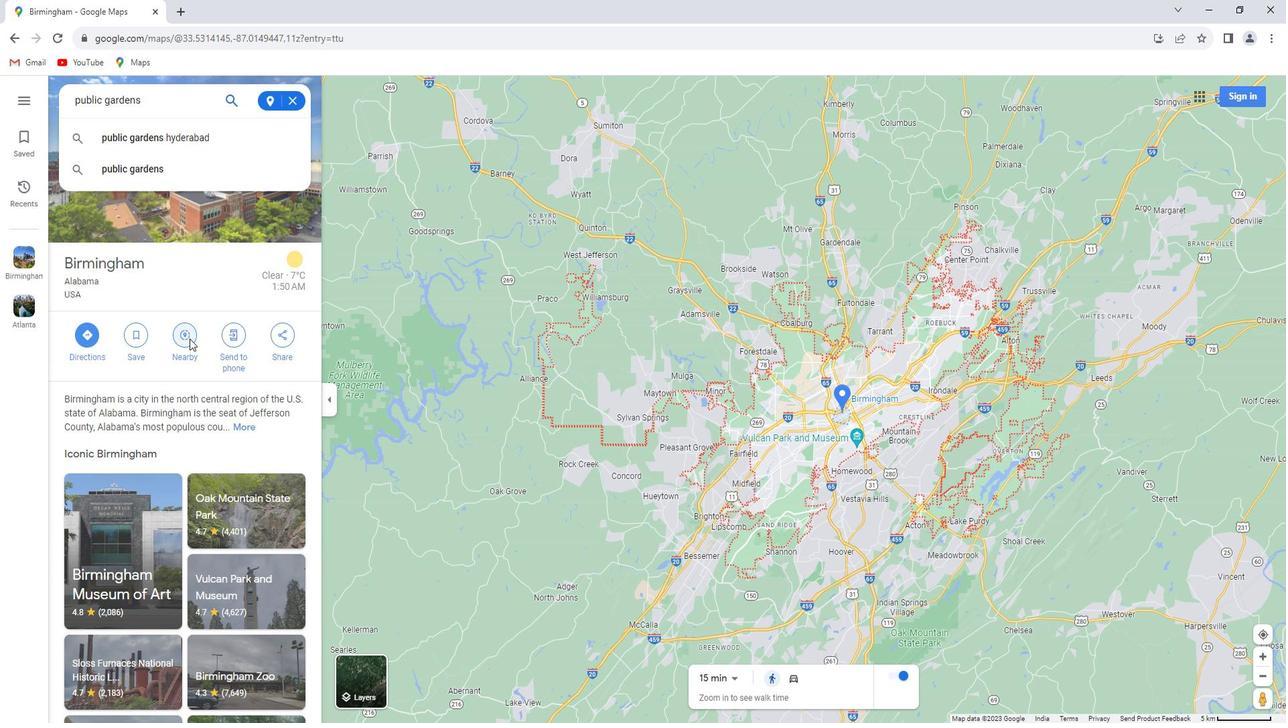 
Action: Mouse moved to (212, 231)
Screenshot: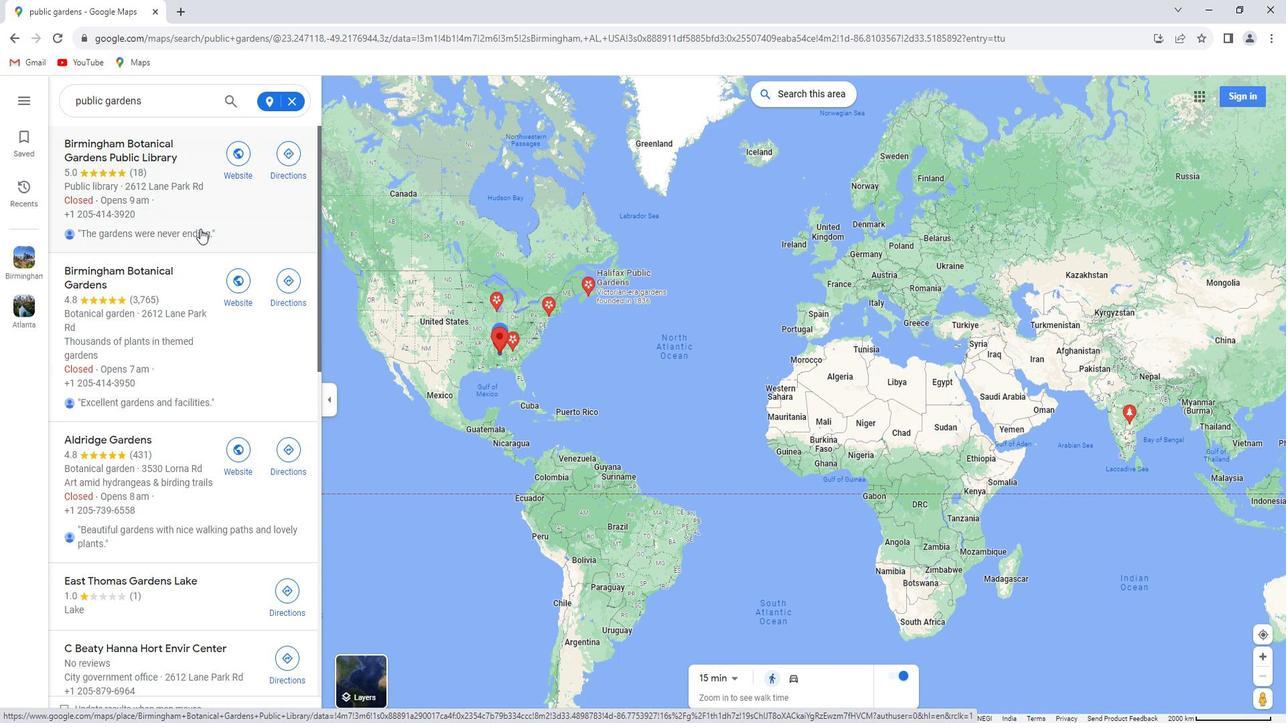
Action: Mouse scrolled (212, 230) with delta (0, 0)
Screenshot: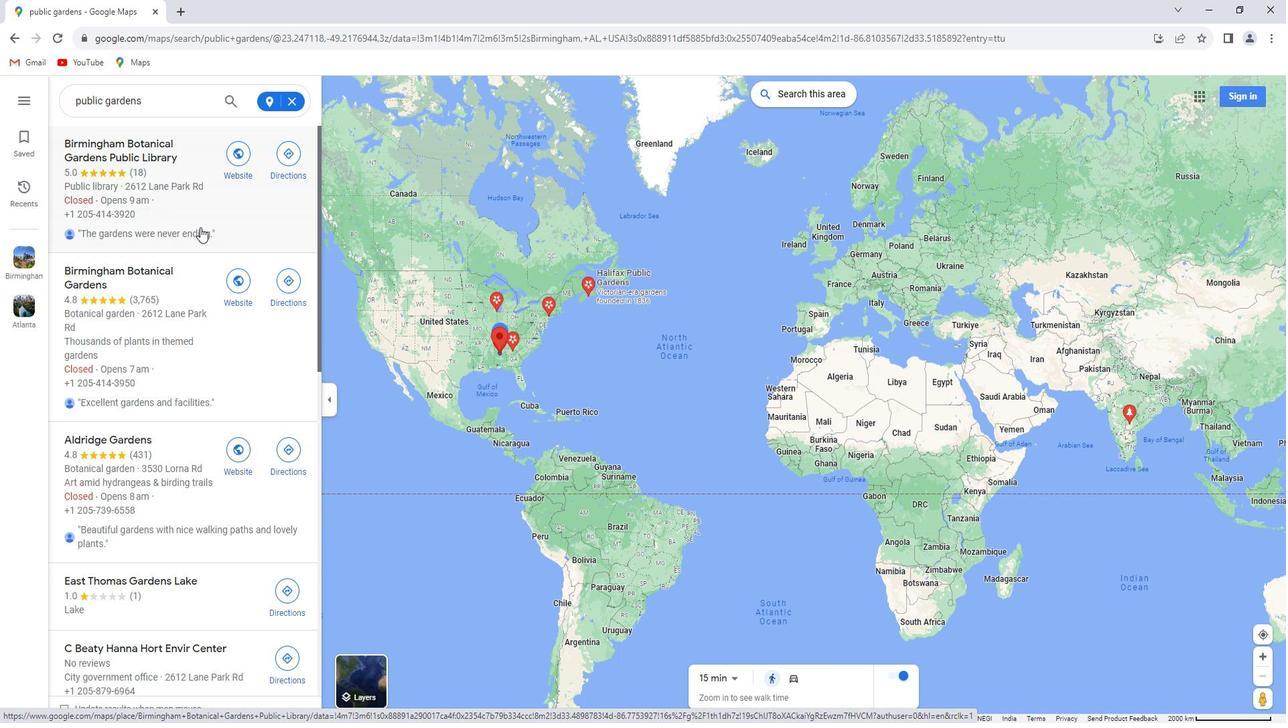 
Action: Mouse moved to (212, 231)
Screenshot: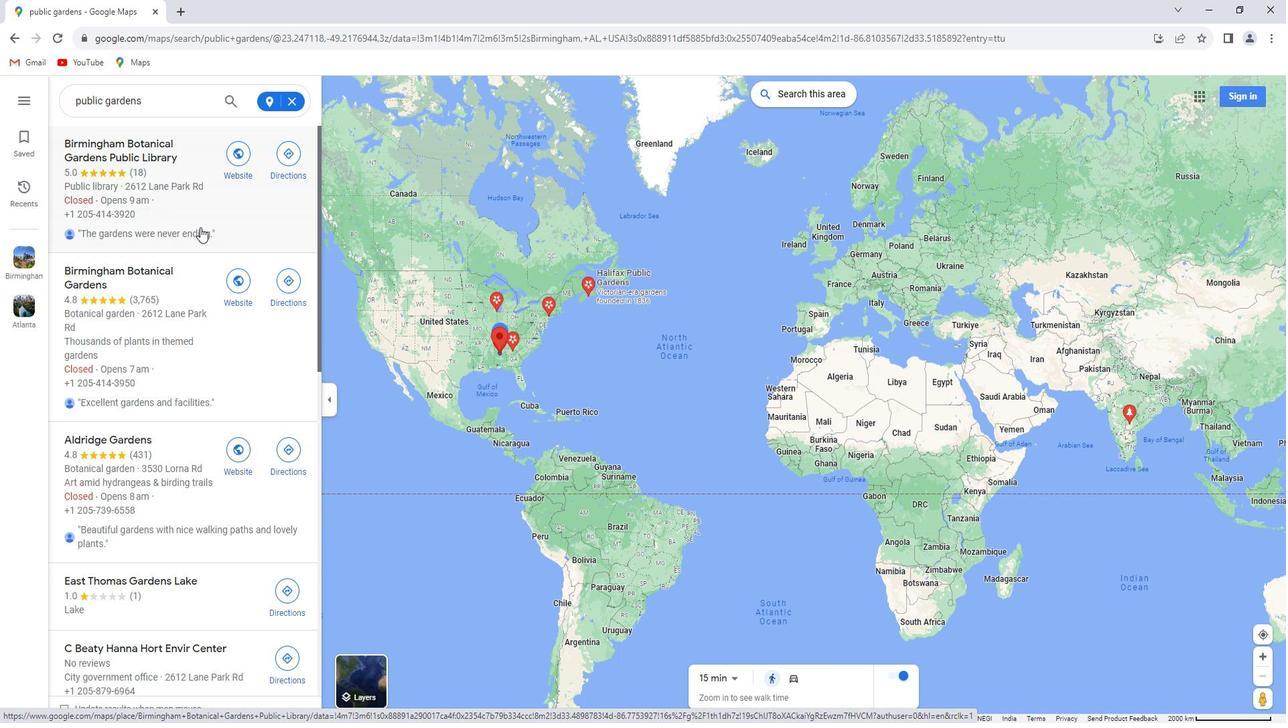 
Action: Mouse scrolled (212, 230) with delta (0, 0)
Screenshot: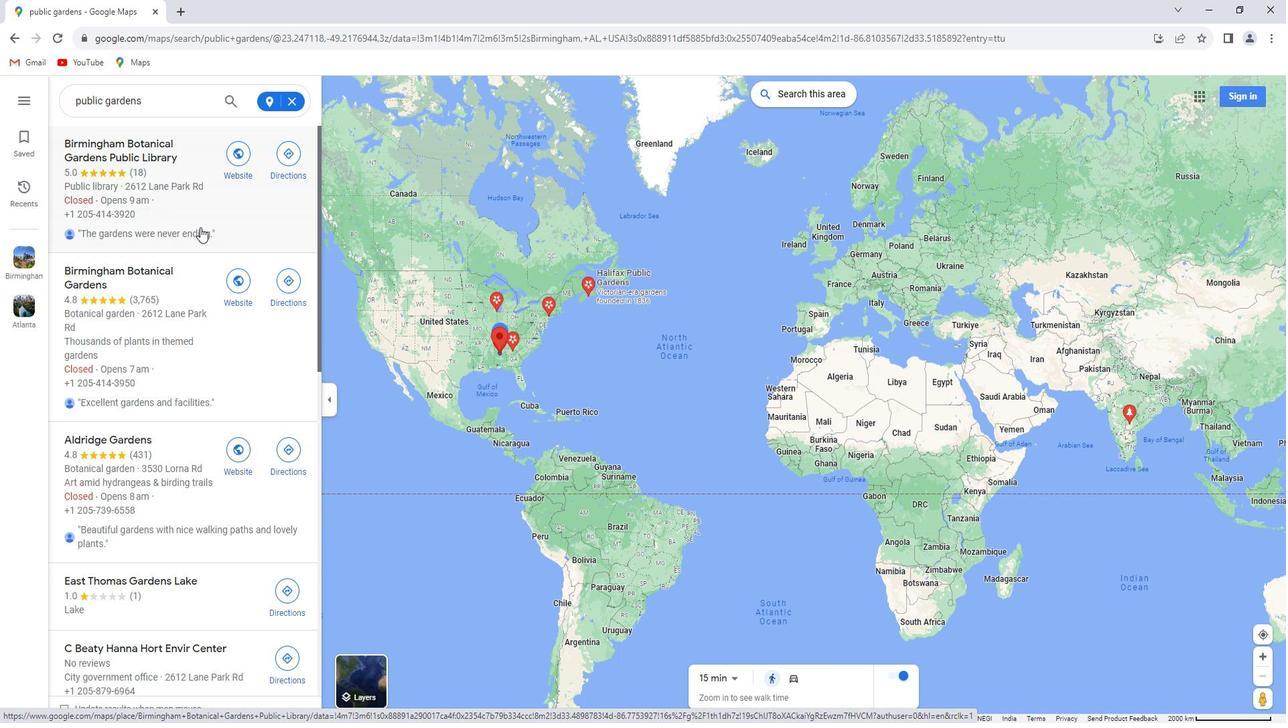 
Action: Mouse moved to (212, 233)
Screenshot: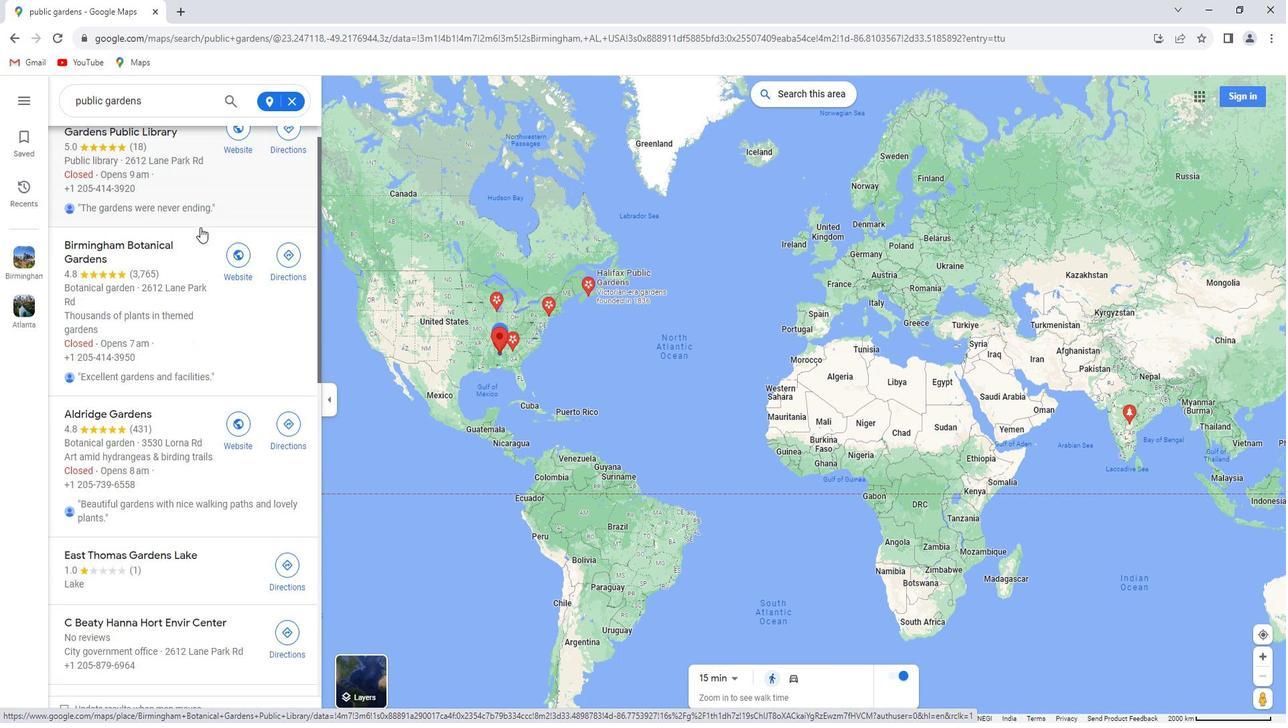 
Action: Mouse scrolled (212, 232) with delta (0, 0)
Screenshot: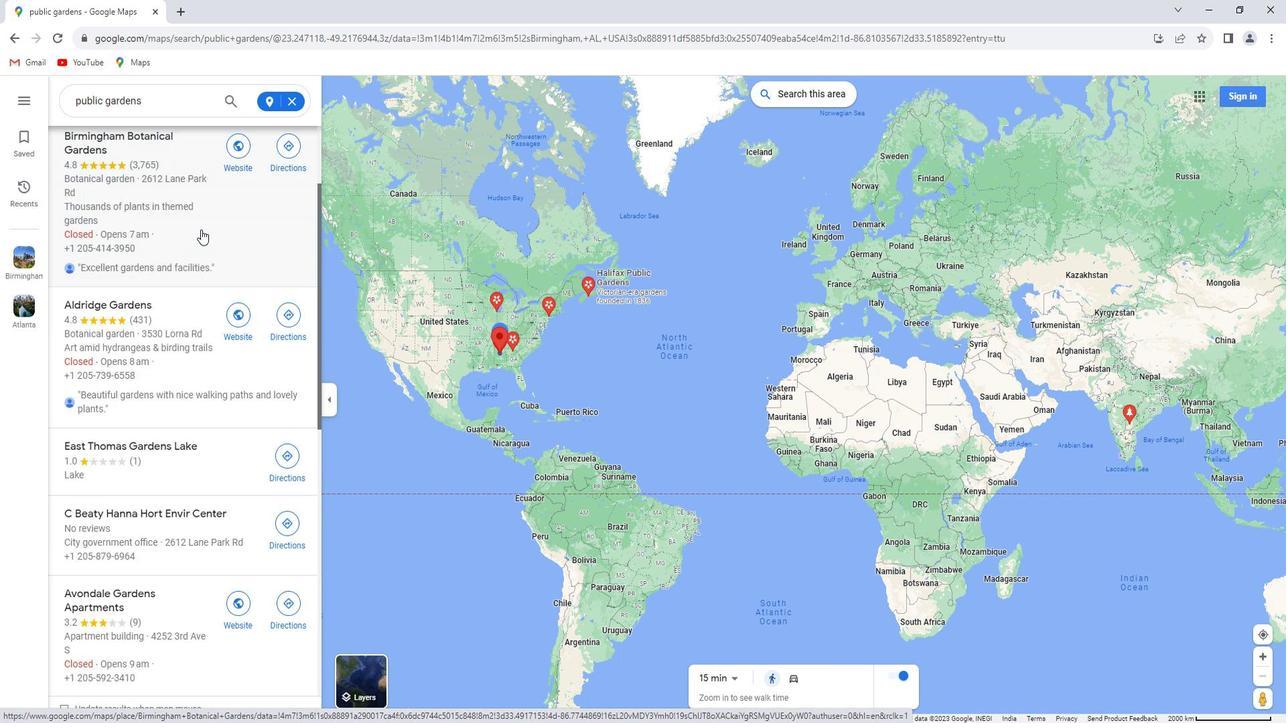 
Action: Mouse scrolled (212, 232) with delta (0, 0)
Screenshot: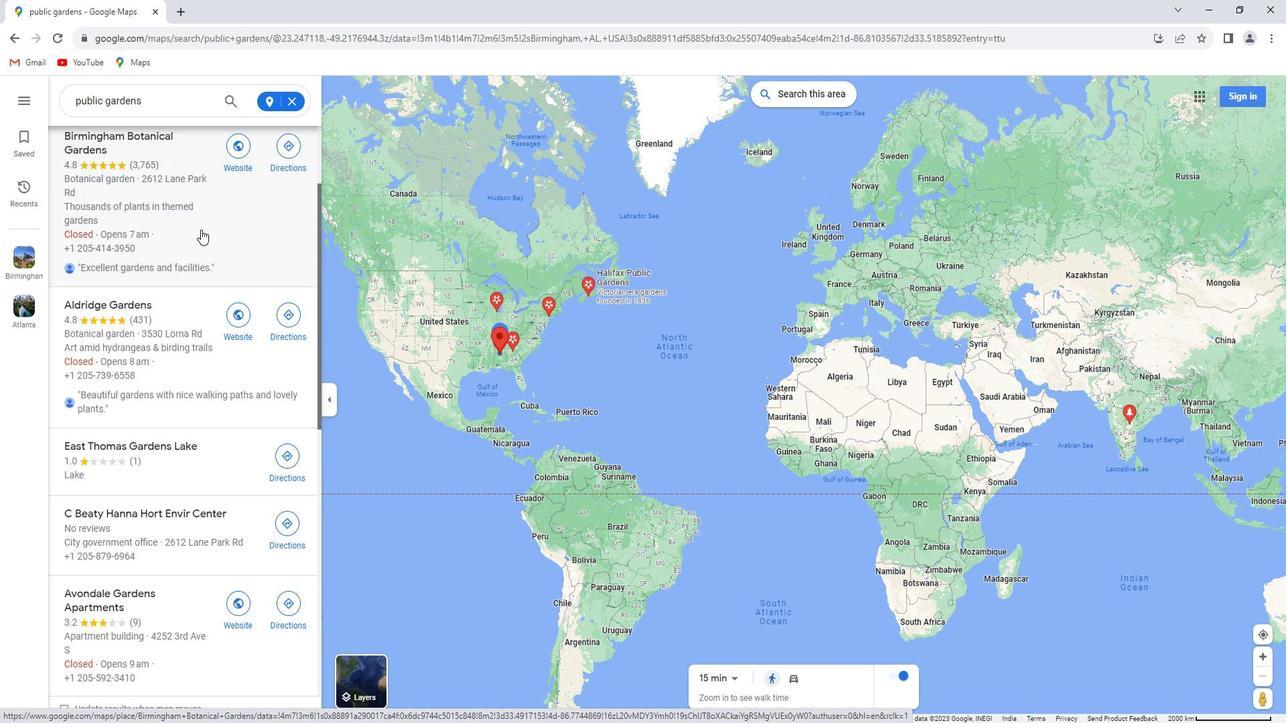 
Action: Mouse scrolled (212, 232) with delta (0, 0)
Screenshot: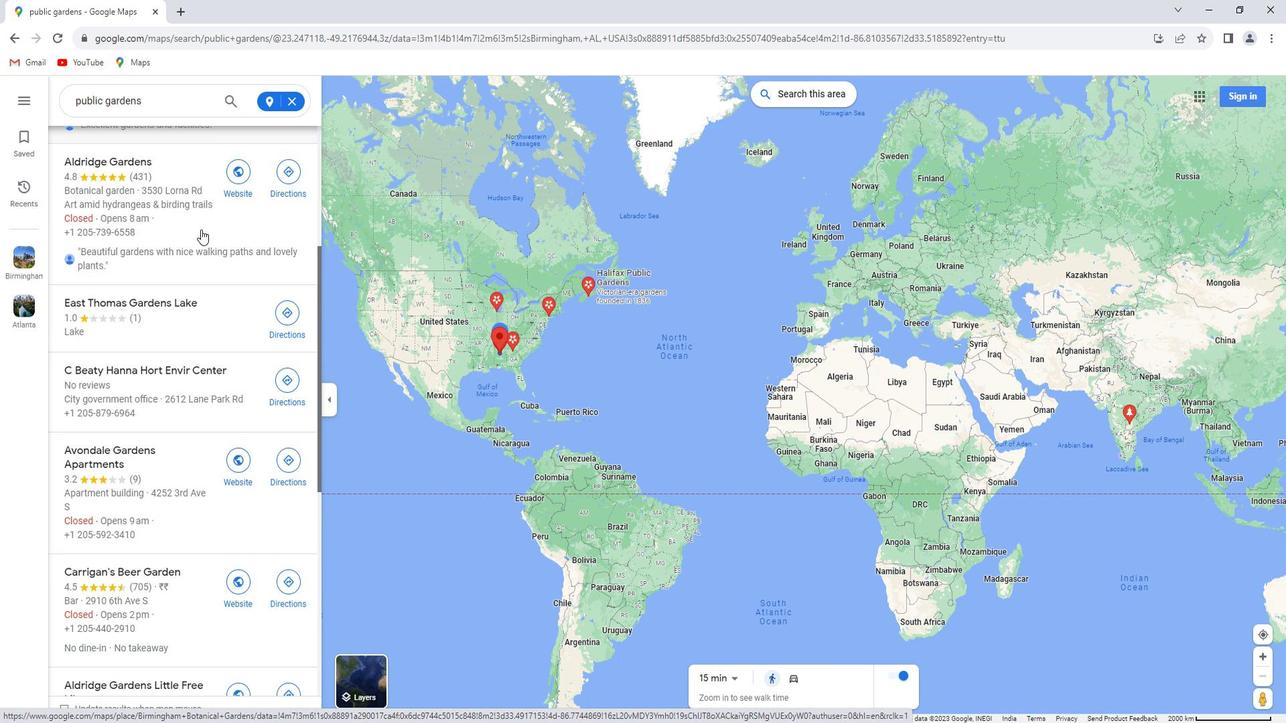 
Action: Mouse scrolled (212, 232) with delta (0, 0)
Screenshot: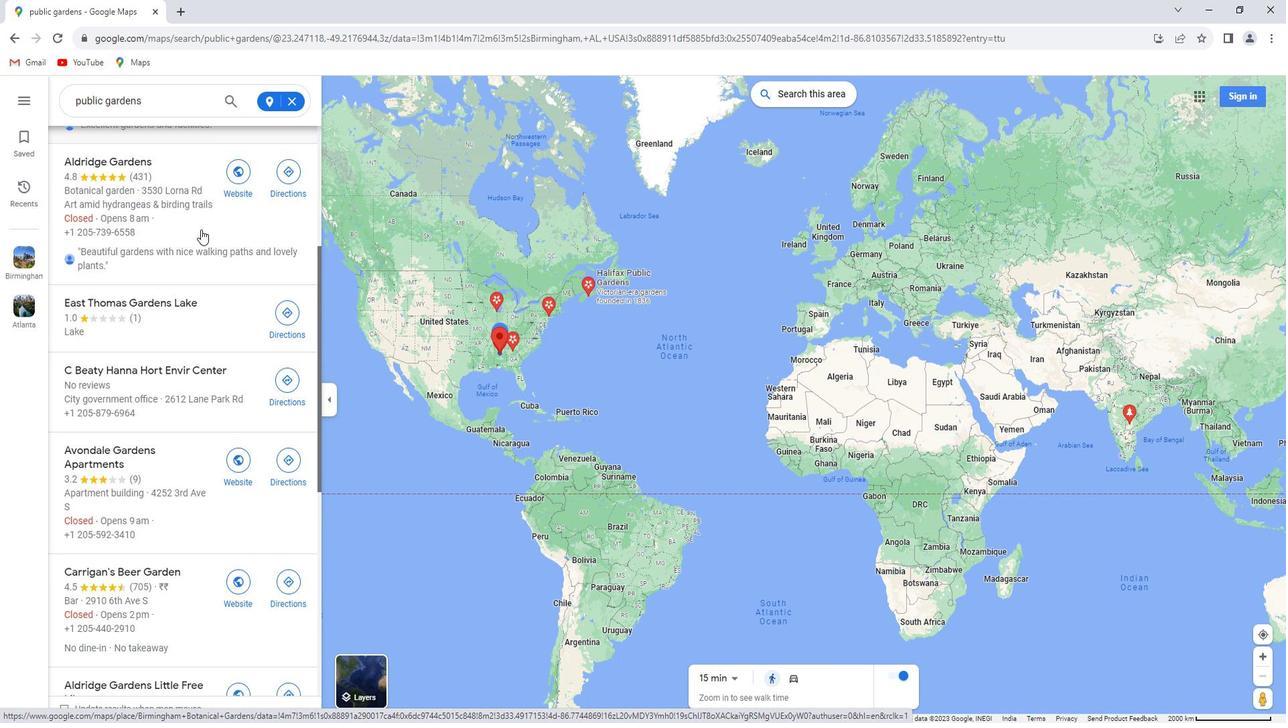 
Action: Mouse scrolled (212, 232) with delta (0, 0)
Screenshot: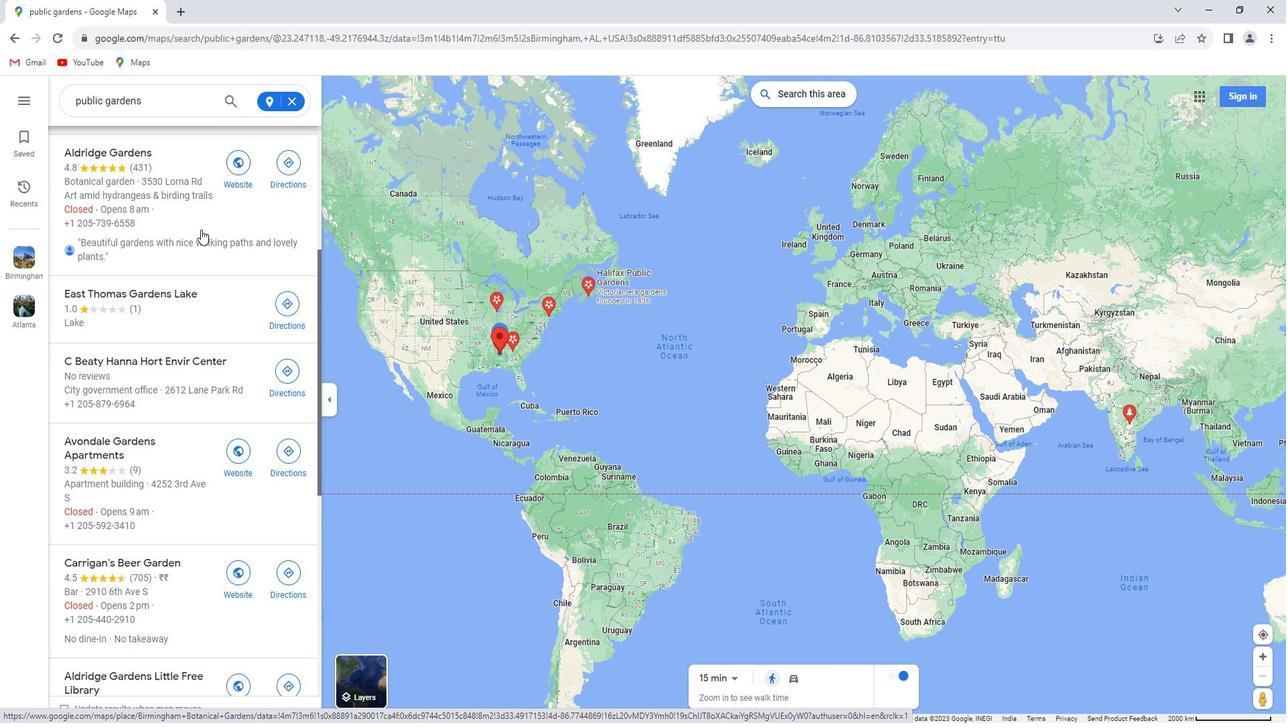 
Action: Mouse scrolled (212, 232) with delta (0, 0)
Screenshot: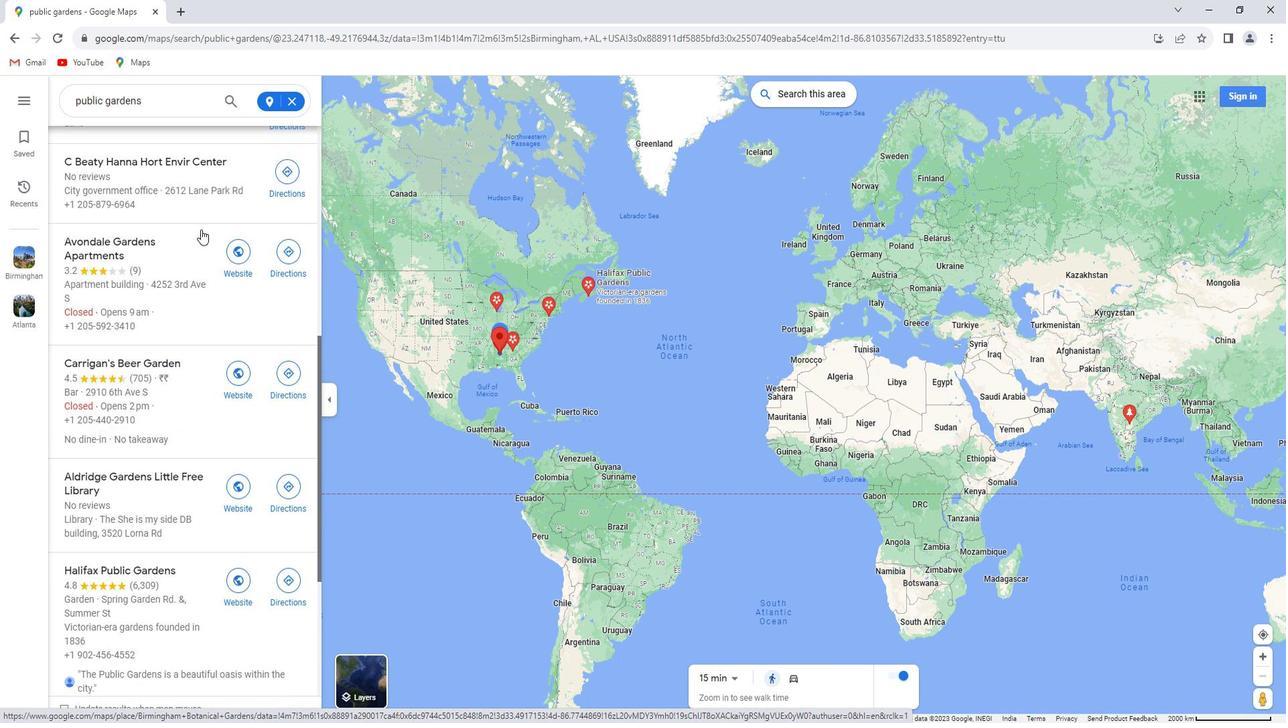 
Action: Mouse scrolled (212, 232) with delta (0, 0)
Screenshot: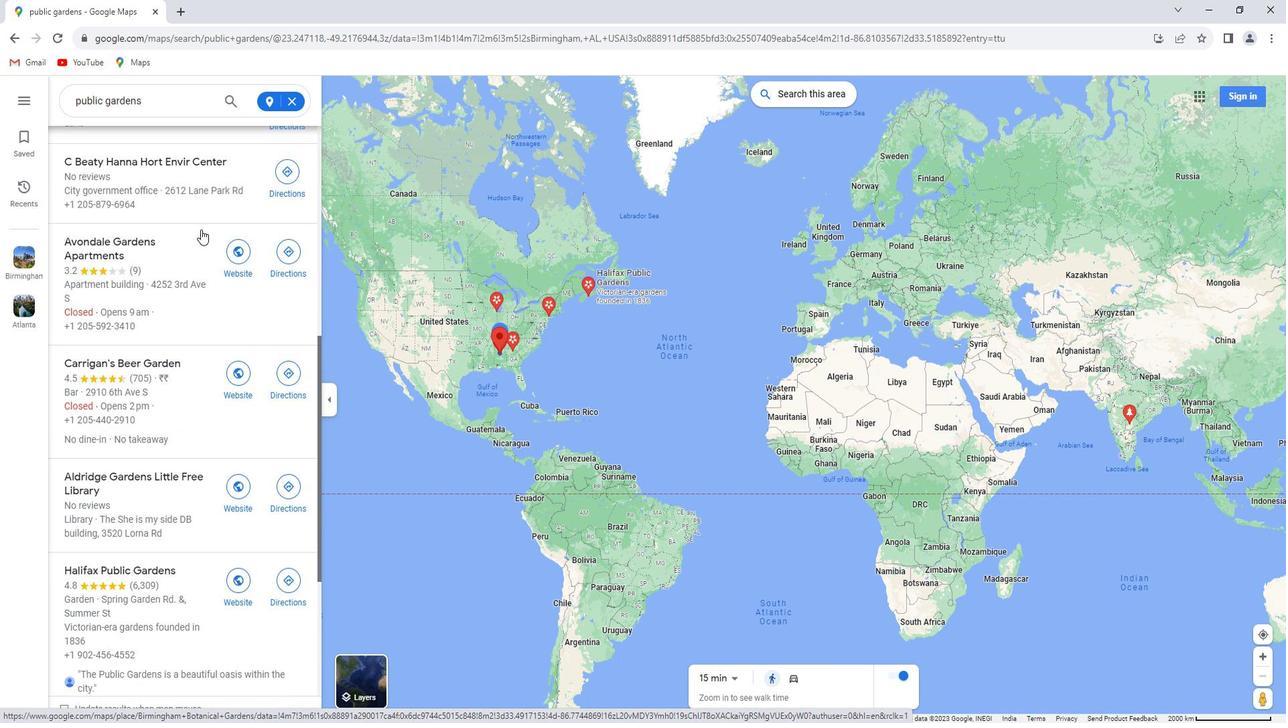 
Action: Mouse scrolled (212, 232) with delta (0, 0)
Screenshot: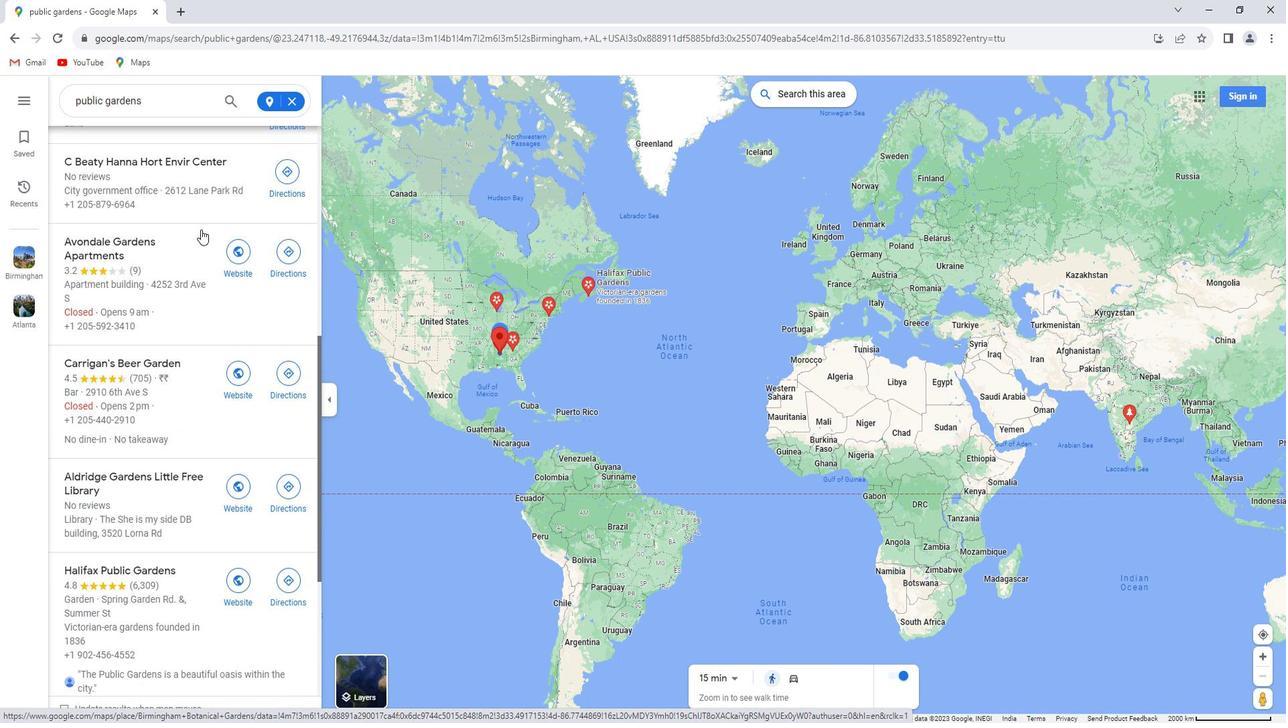 
Action: Mouse scrolled (212, 232) with delta (0, 0)
Screenshot: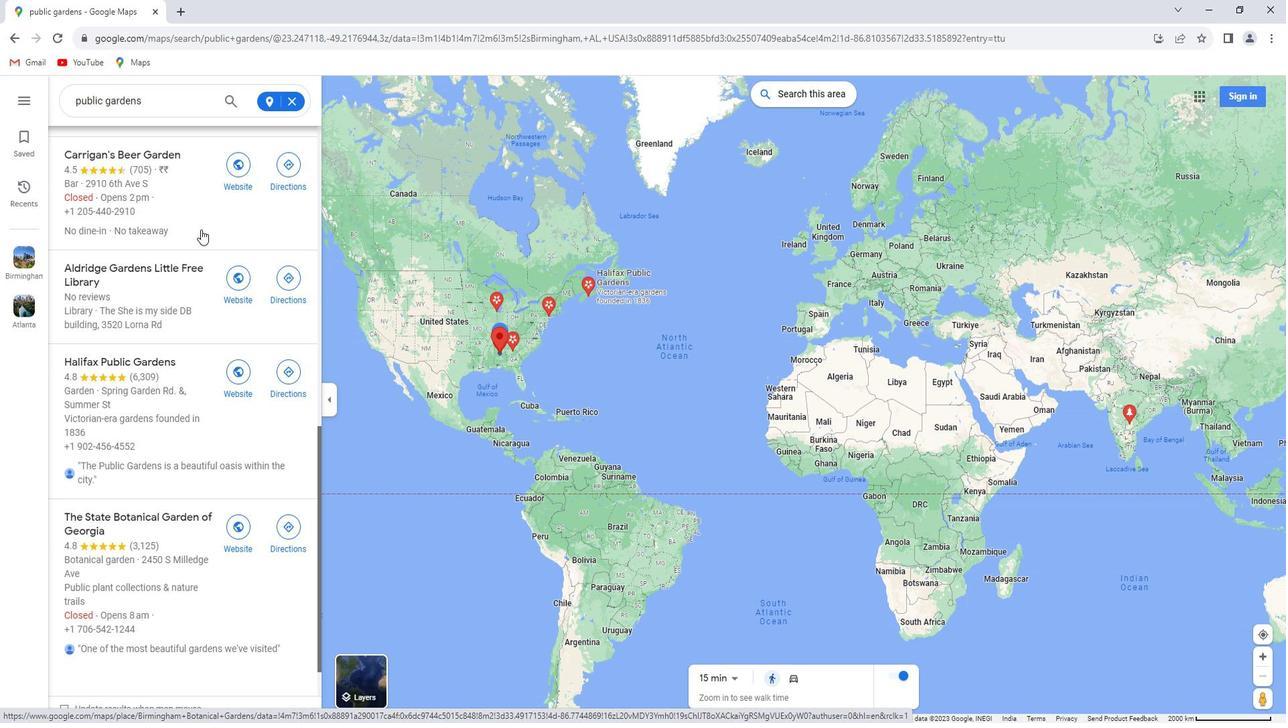 
Action: Mouse scrolled (212, 232) with delta (0, 0)
Screenshot: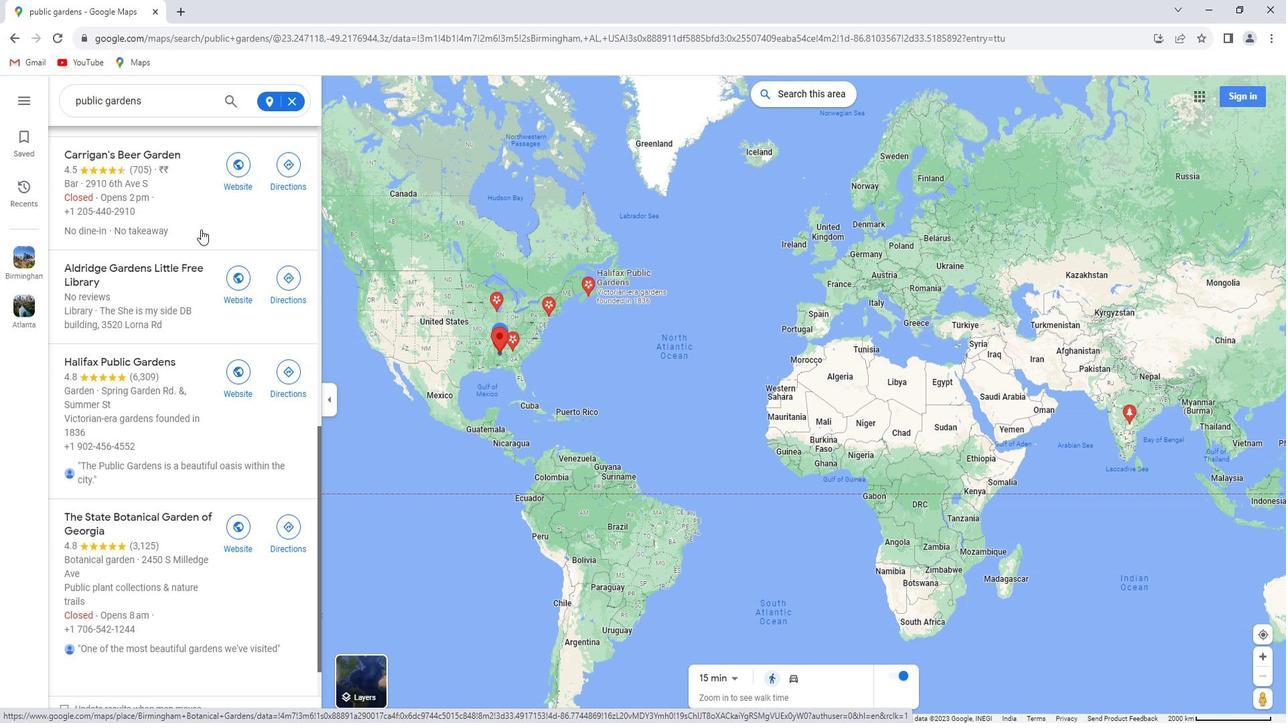 
Action: Mouse scrolled (212, 232) with delta (0, 0)
Screenshot: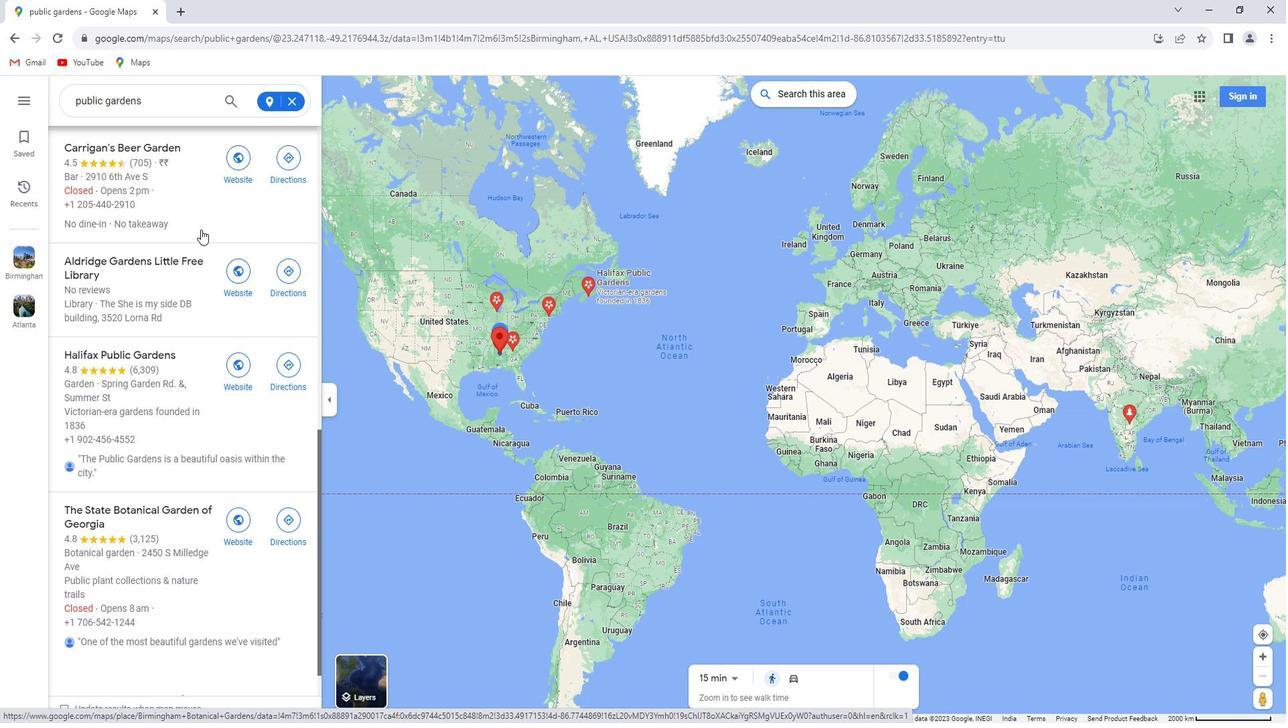 
Action: Mouse scrolled (212, 232) with delta (0, 0)
Screenshot: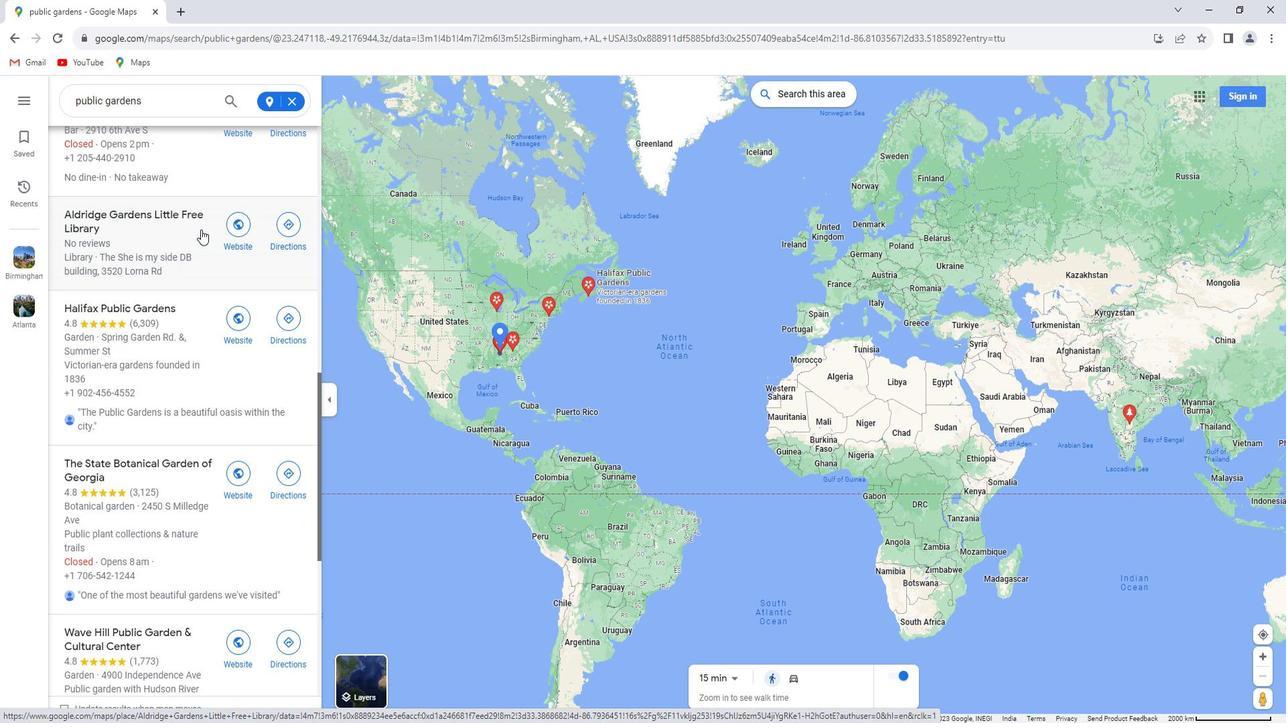 
Action: Mouse scrolled (212, 232) with delta (0, 0)
Screenshot: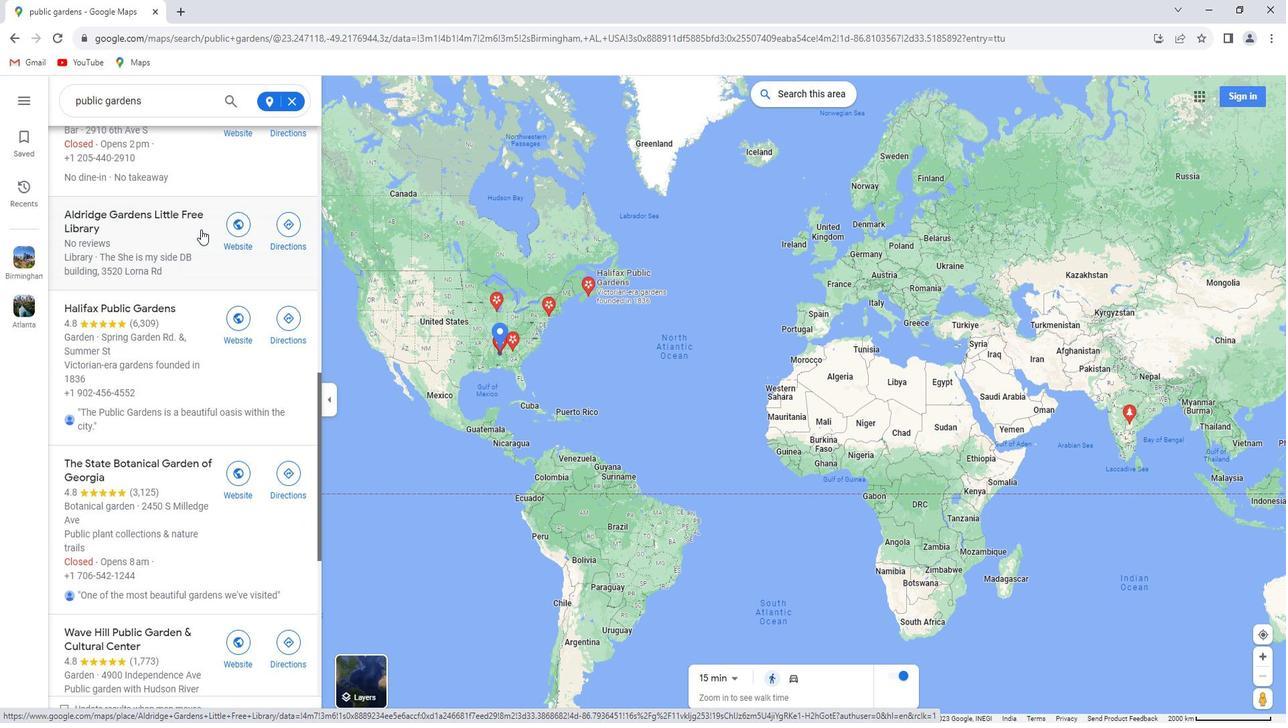 
Action: Mouse scrolled (212, 232) with delta (0, 0)
Screenshot: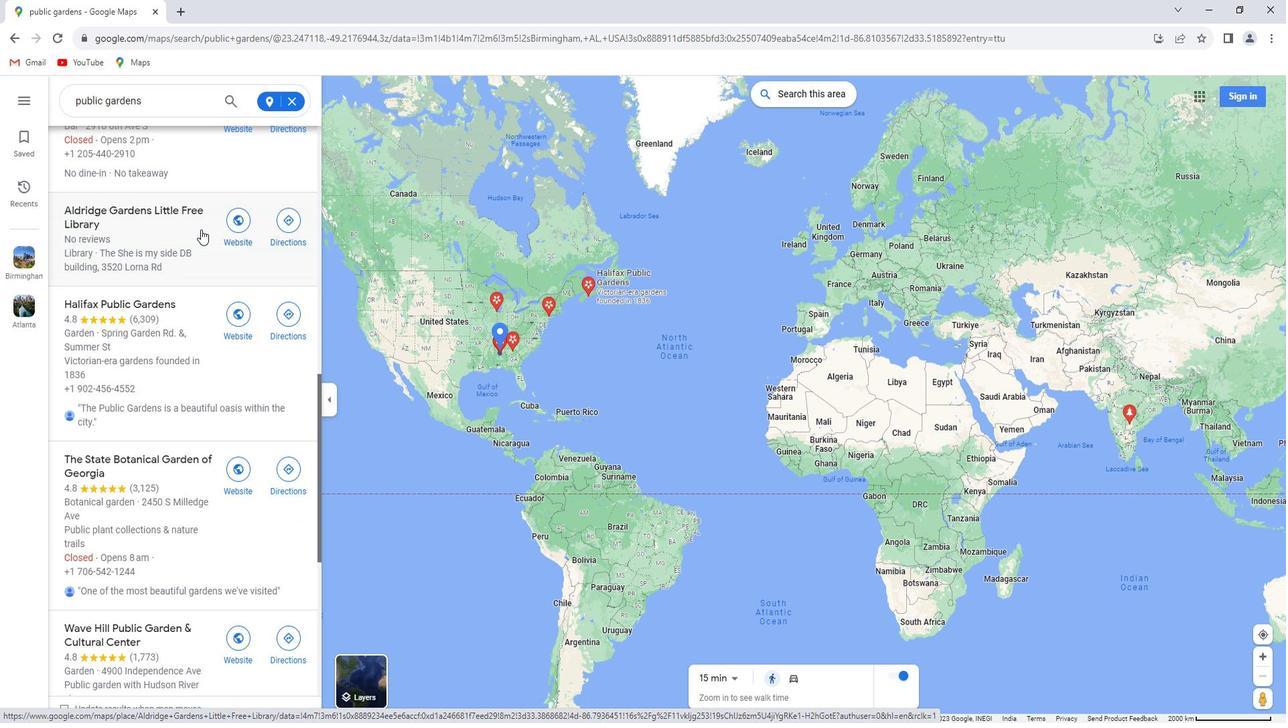 
Action: Mouse scrolled (212, 232) with delta (0, 0)
Screenshot: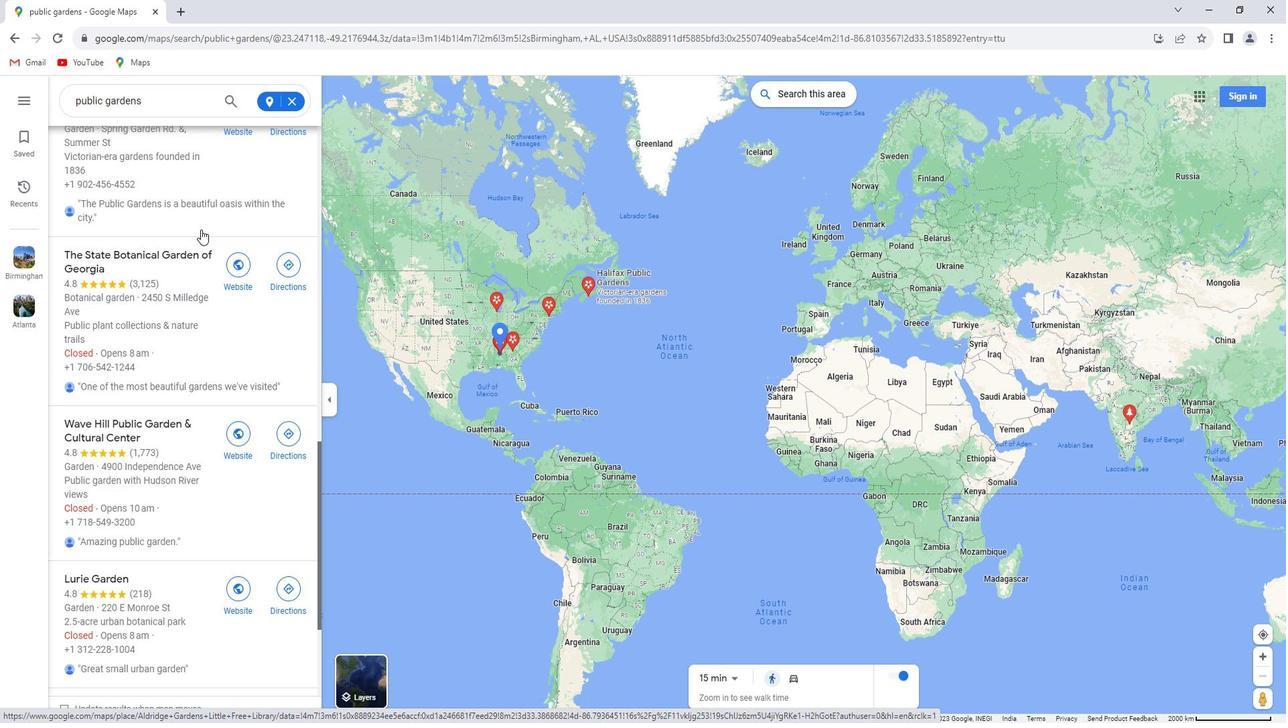 
Action: Mouse scrolled (212, 232) with delta (0, 0)
Screenshot: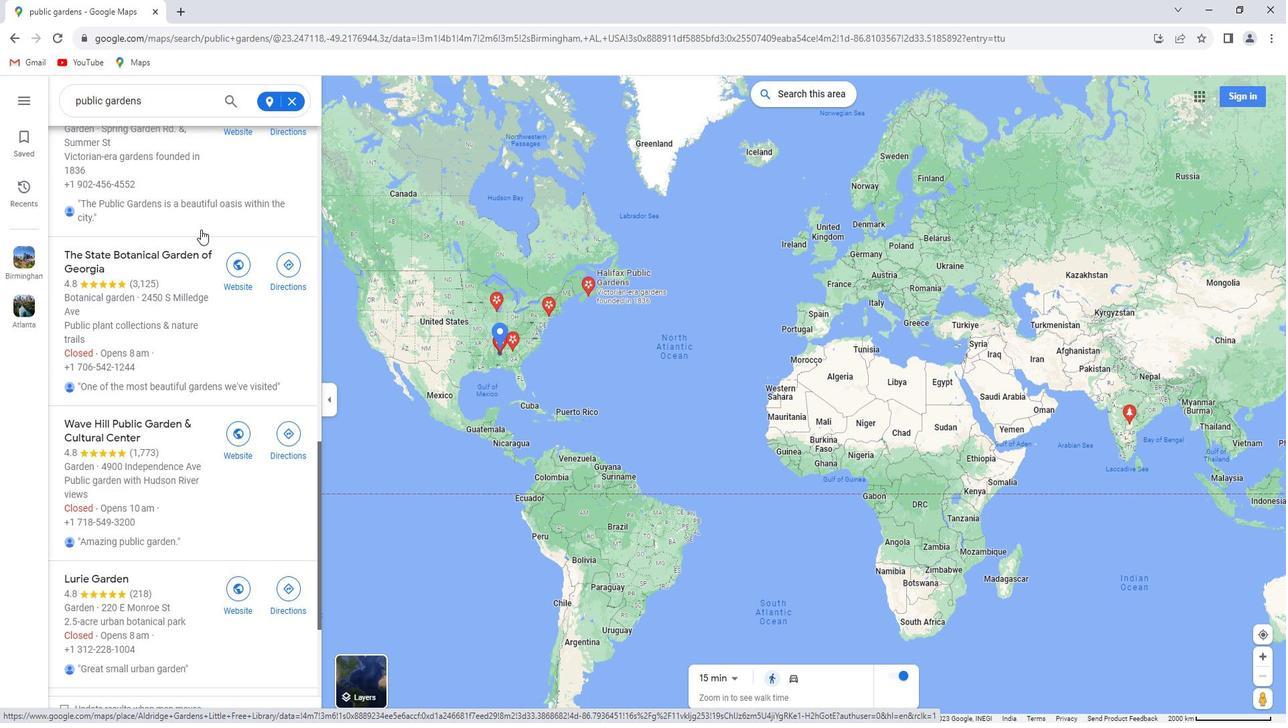 
Action: Mouse scrolled (212, 232) with delta (0, 0)
Screenshot: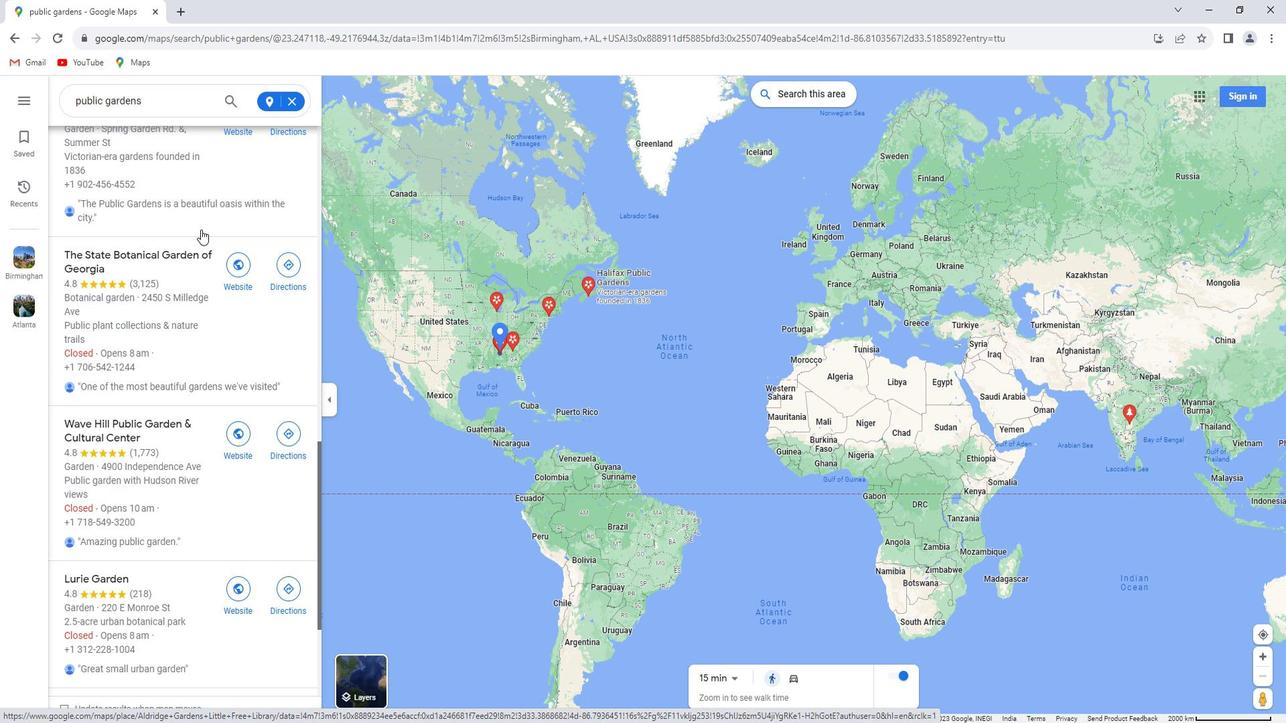 
Action: Mouse scrolled (212, 232) with delta (0, 0)
Screenshot: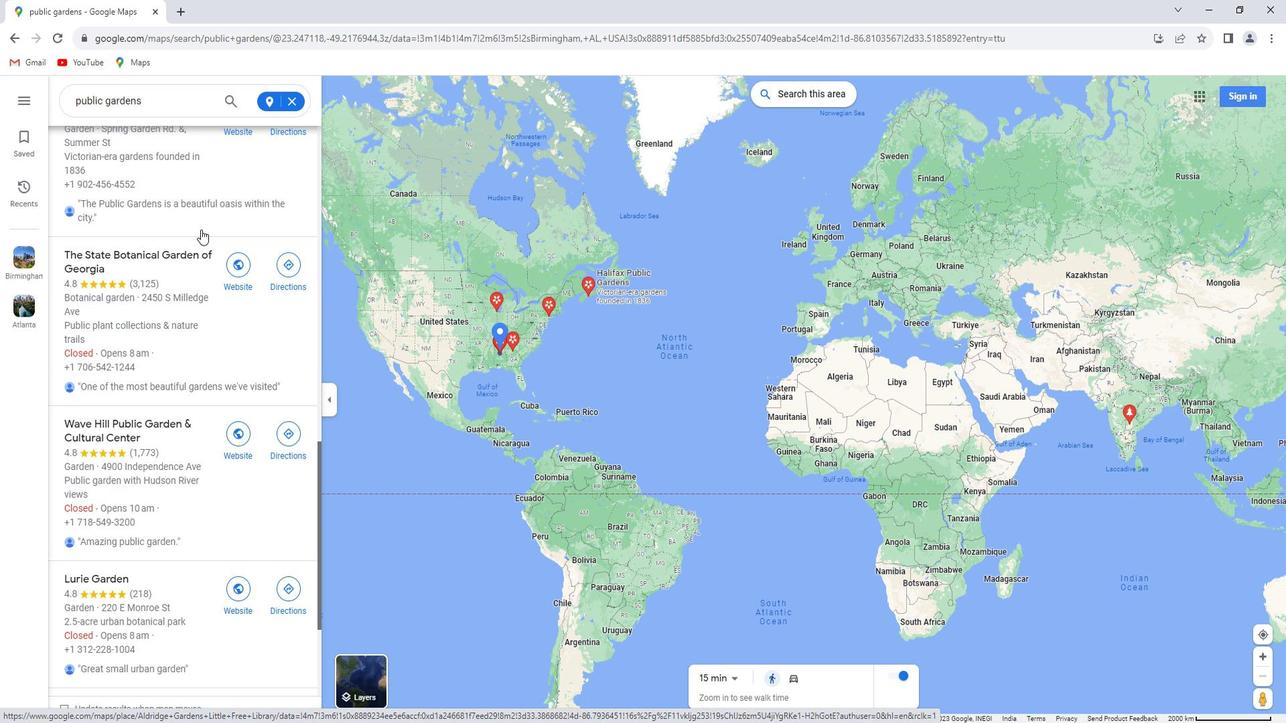 
